 Task: Search one way flight ticket for 5 adults, 2 children, 1 infant in seat and 1 infant on lap in economy from Latrobe: Arnold Palmer Regional Airport to New Bern: Coastal Carolina Regional Airport (was Craven County Regional) on 8-4-2023. Choice of flights is Emirates and Kenya Airways. Number of bags: 2 checked bags. Price is upto 40000. Outbound departure time preference is 8:15.
Action: Mouse pressed left at (342, 287)
Screenshot: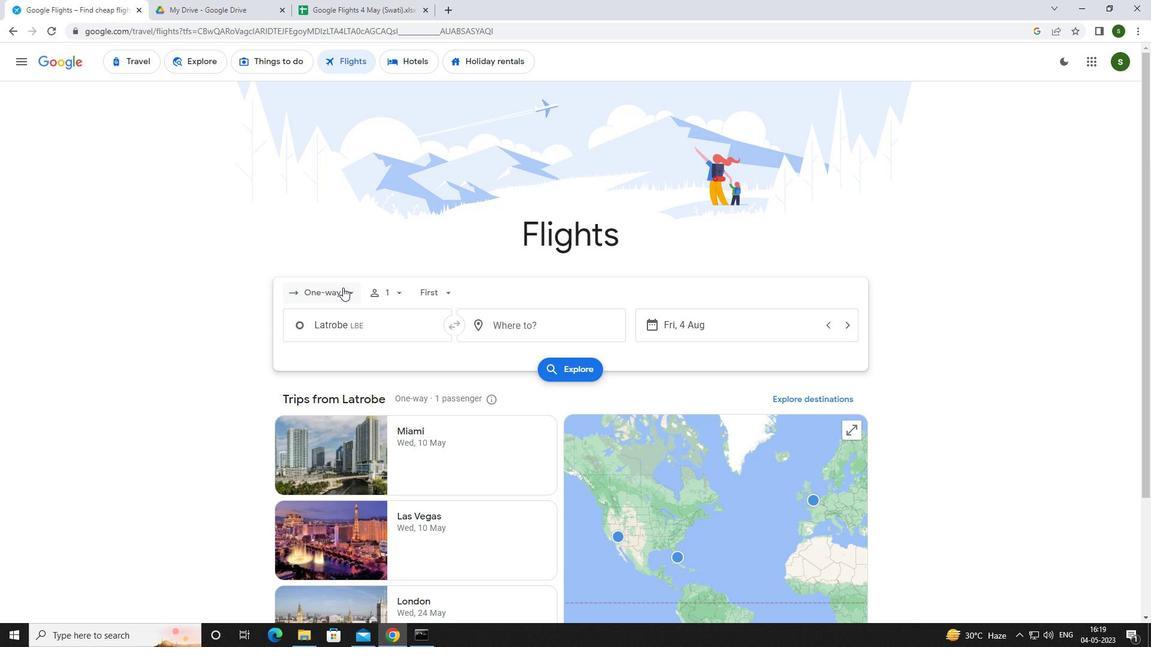 
Action: Mouse moved to (345, 344)
Screenshot: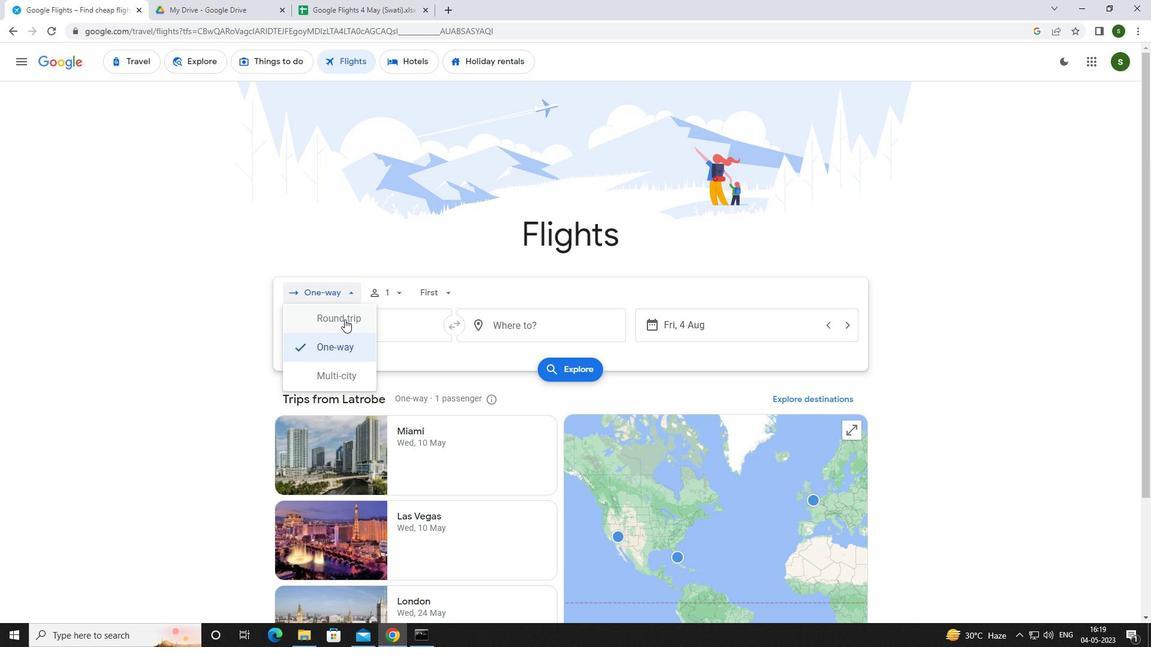 
Action: Mouse pressed left at (345, 344)
Screenshot: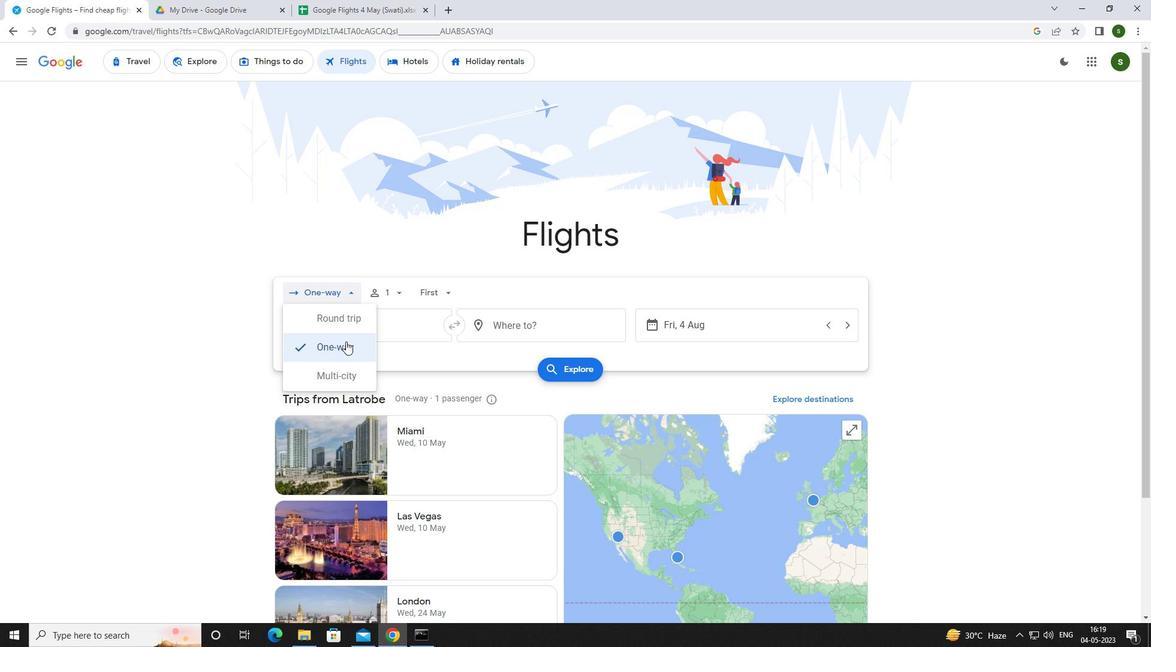 
Action: Mouse moved to (392, 290)
Screenshot: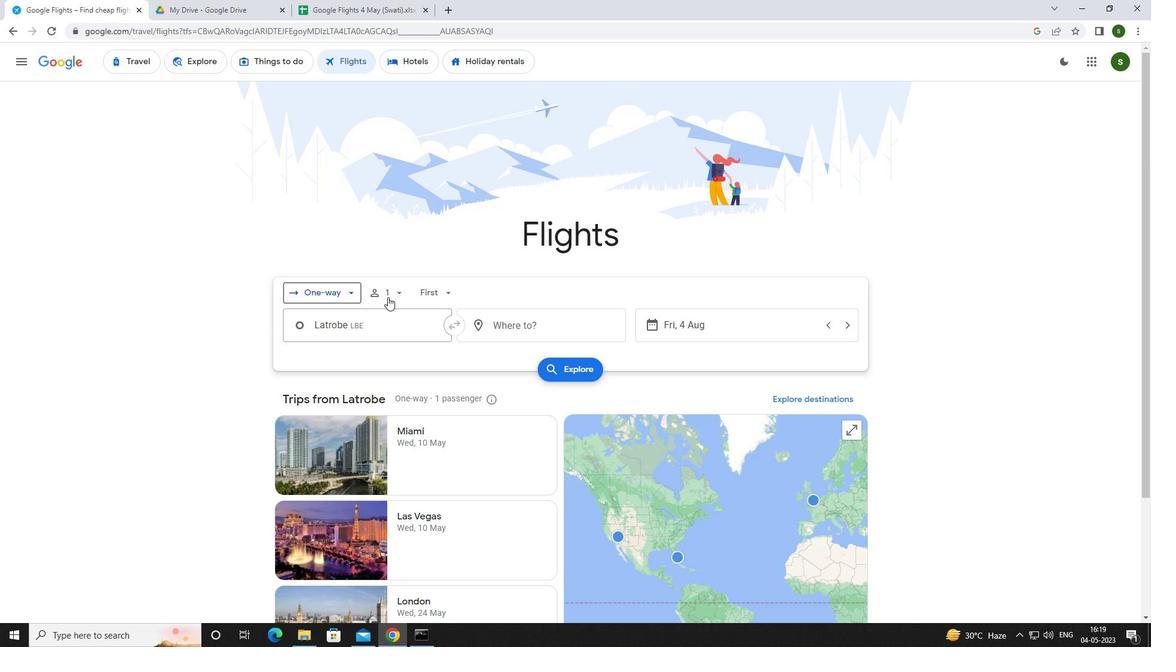 
Action: Mouse pressed left at (392, 290)
Screenshot: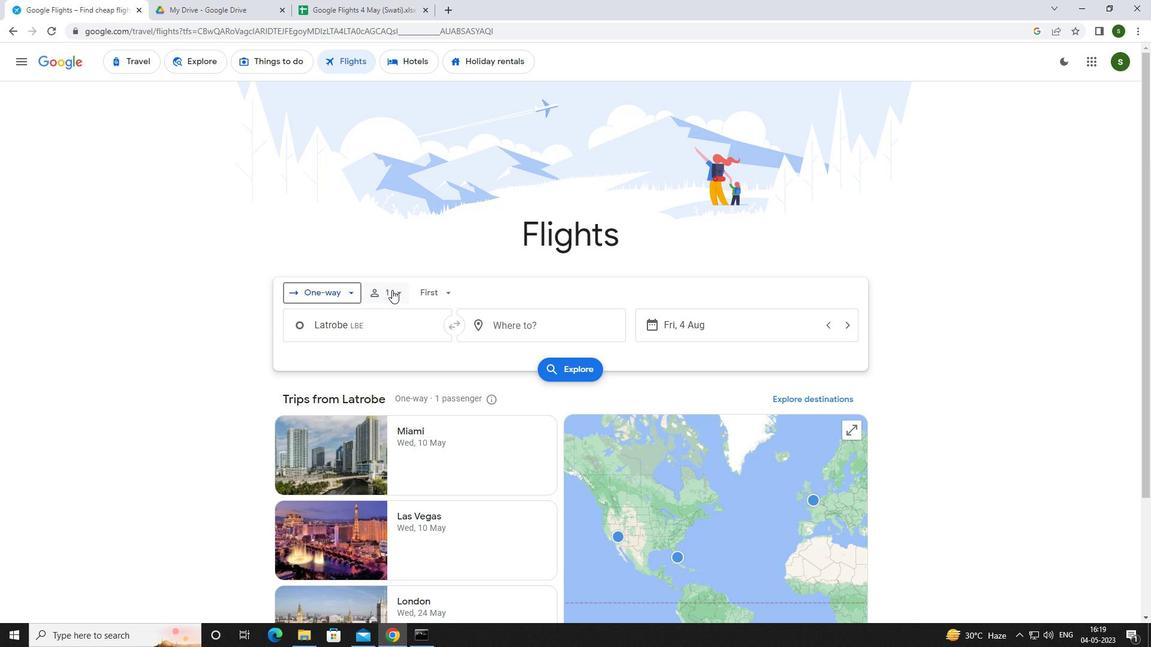 
Action: Mouse moved to (497, 319)
Screenshot: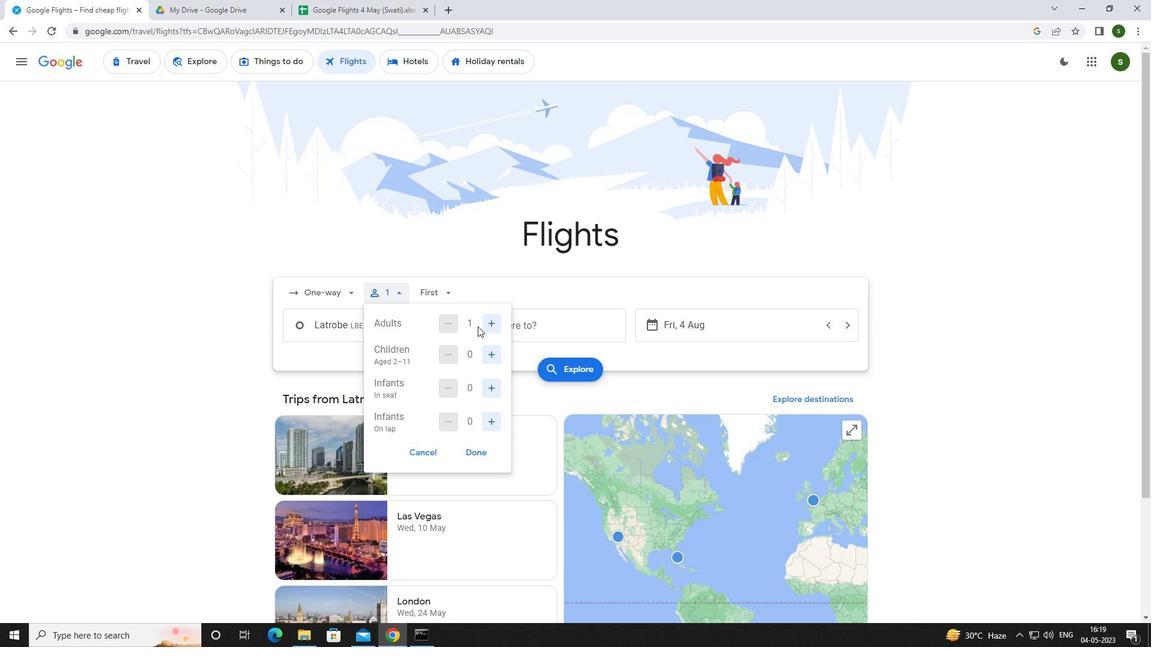 
Action: Mouse pressed left at (497, 319)
Screenshot: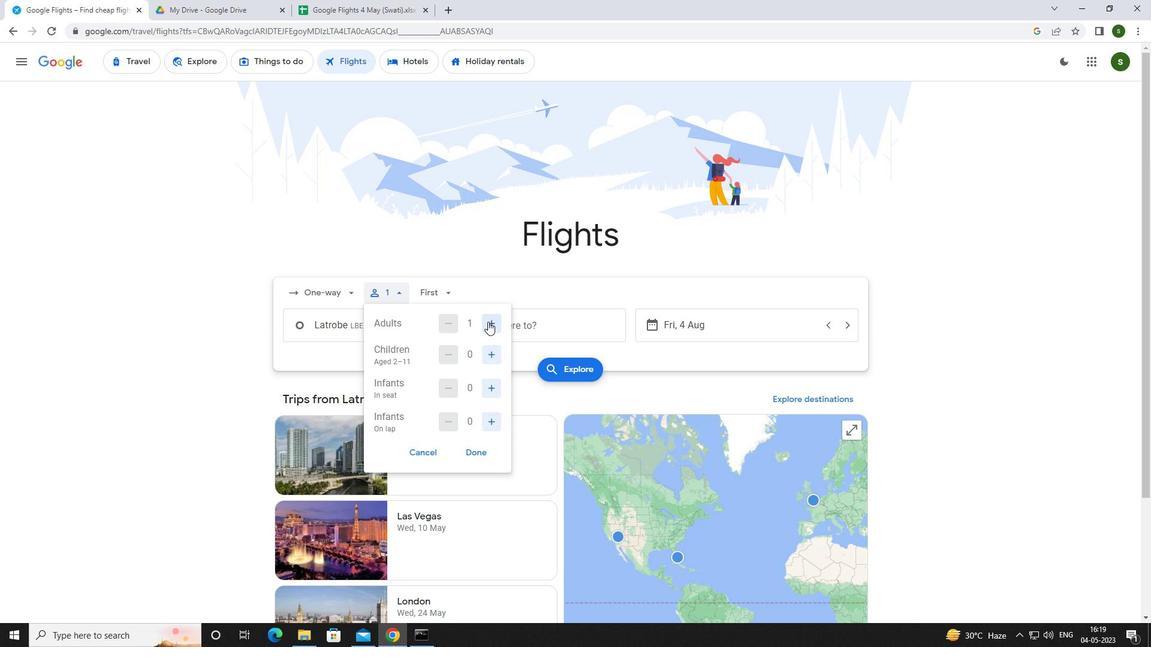 
Action: Mouse pressed left at (497, 319)
Screenshot: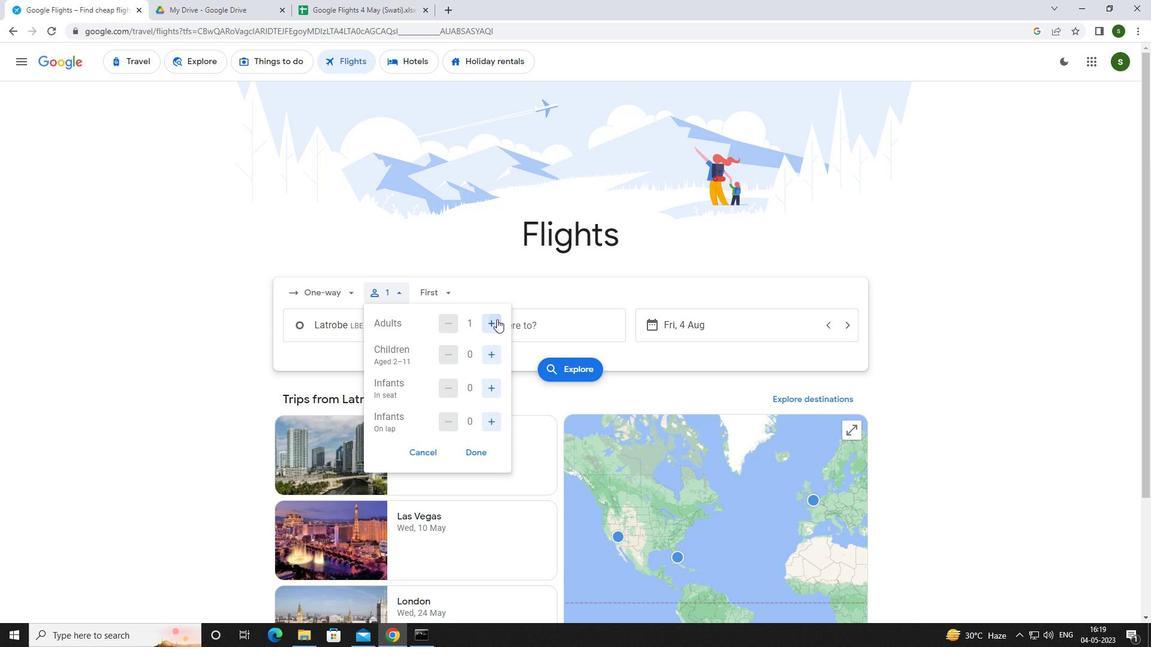 
Action: Mouse pressed left at (497, 319)
Screenshot: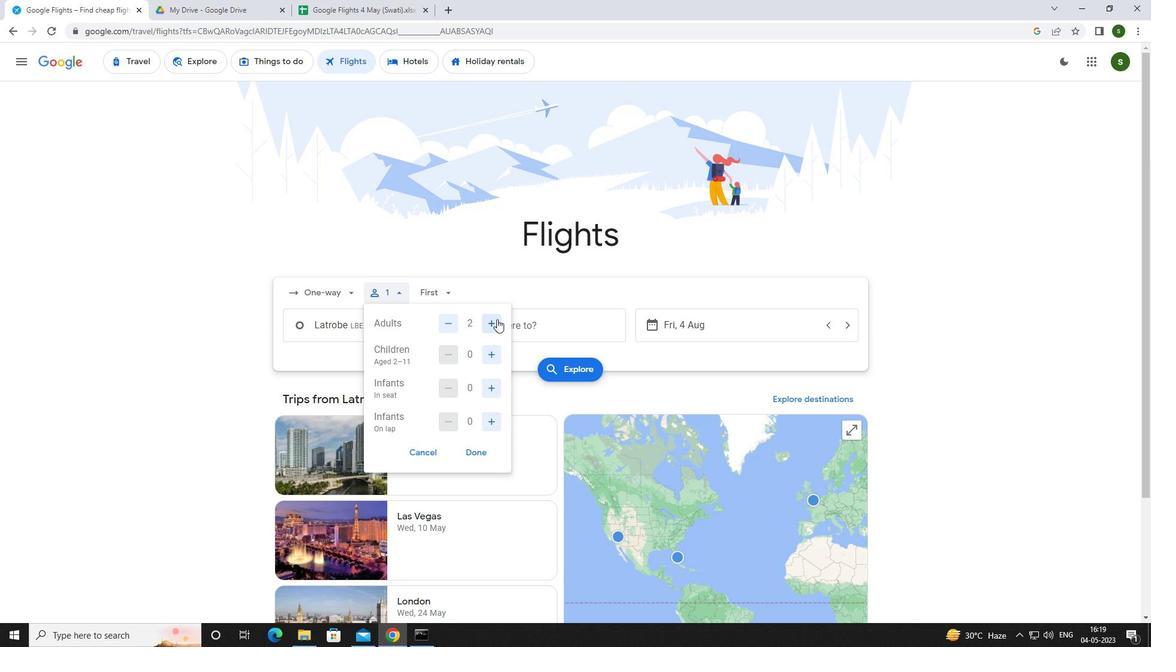 
Action: Mouse pressed left at (497, 319)
Screenshot: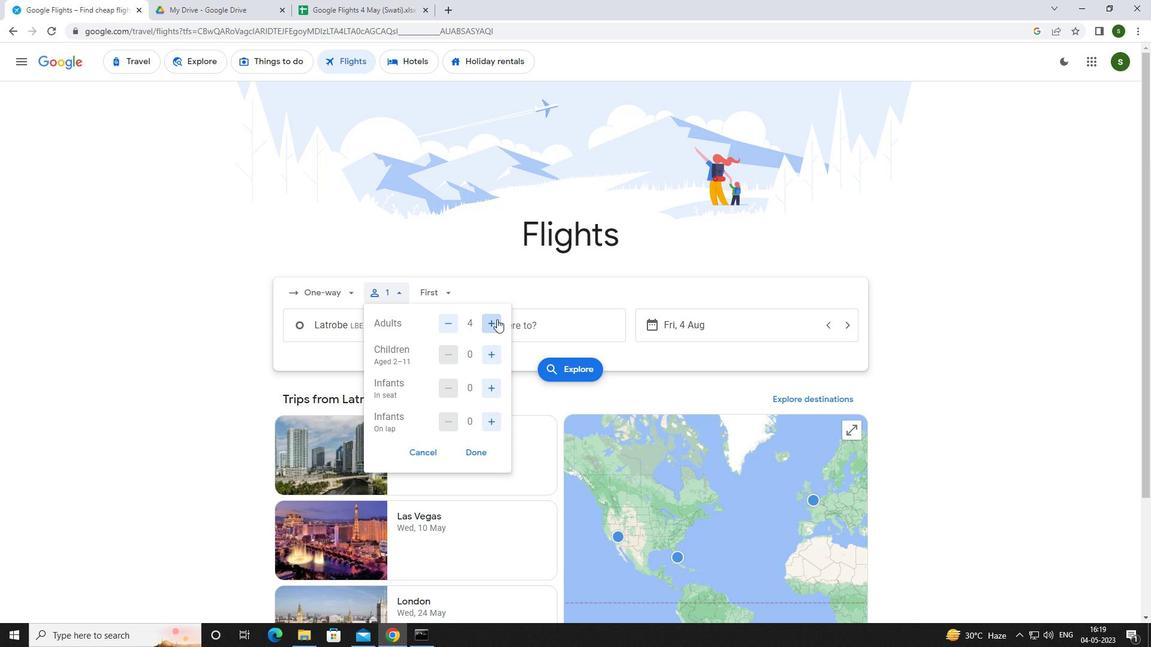 
Action: Mouse moved to (489, 348)
Screenshot: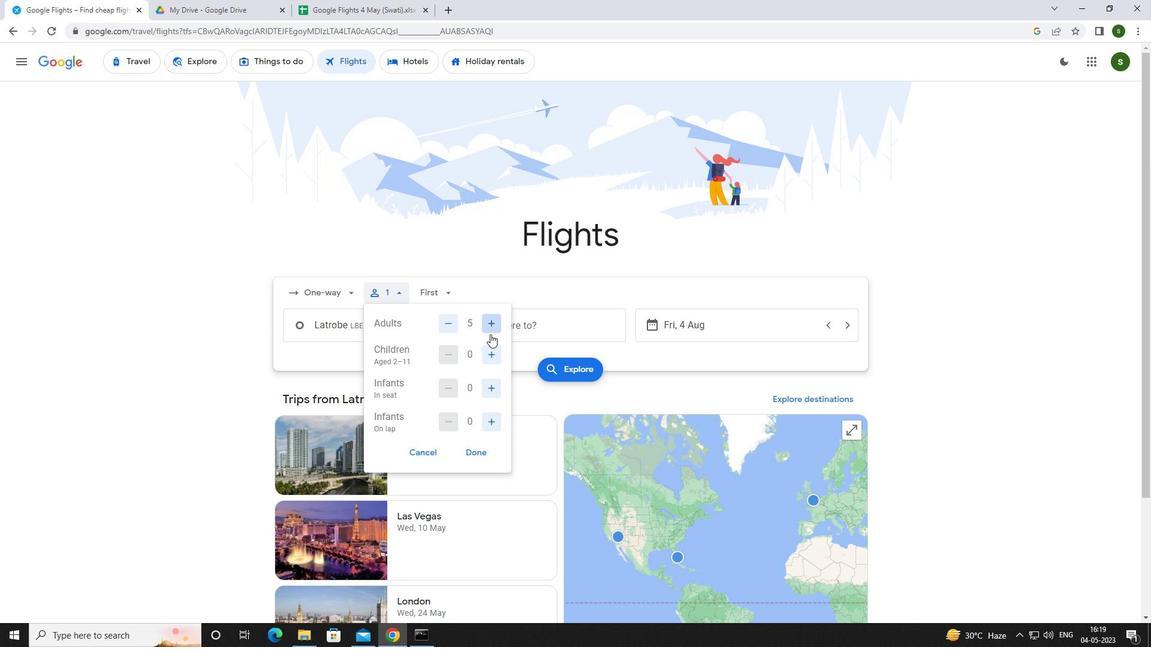 
Action: Mouse pressed left at (489, 348)
Screenshot: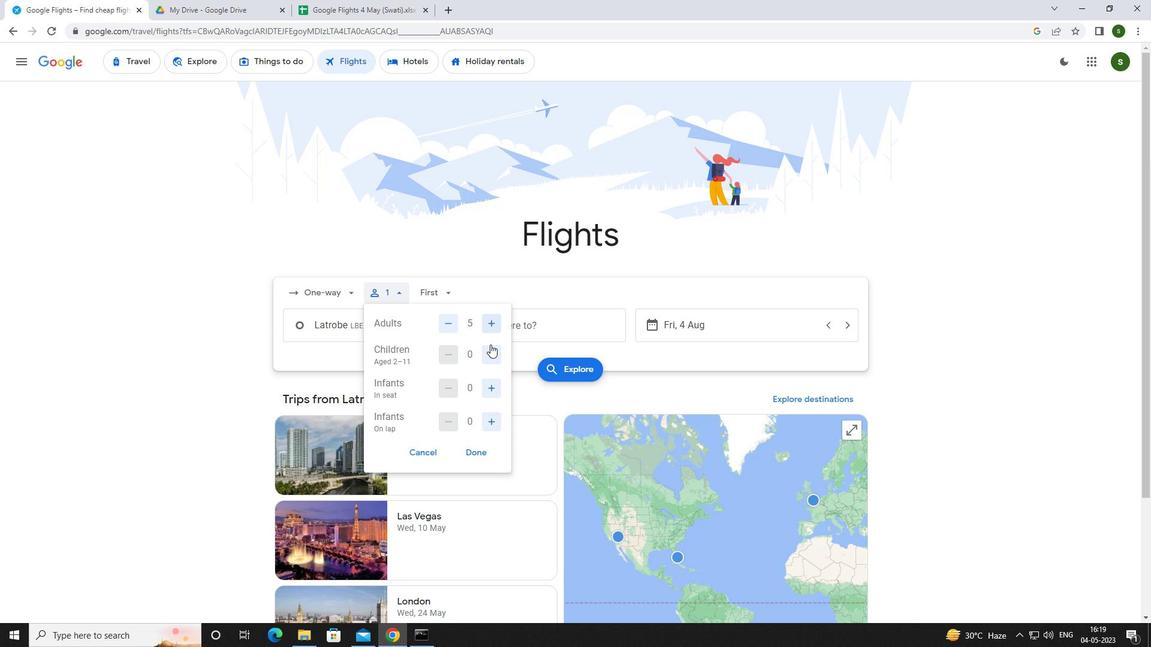 
Action: Mouse pressed left at (489, 348)
Screenshot: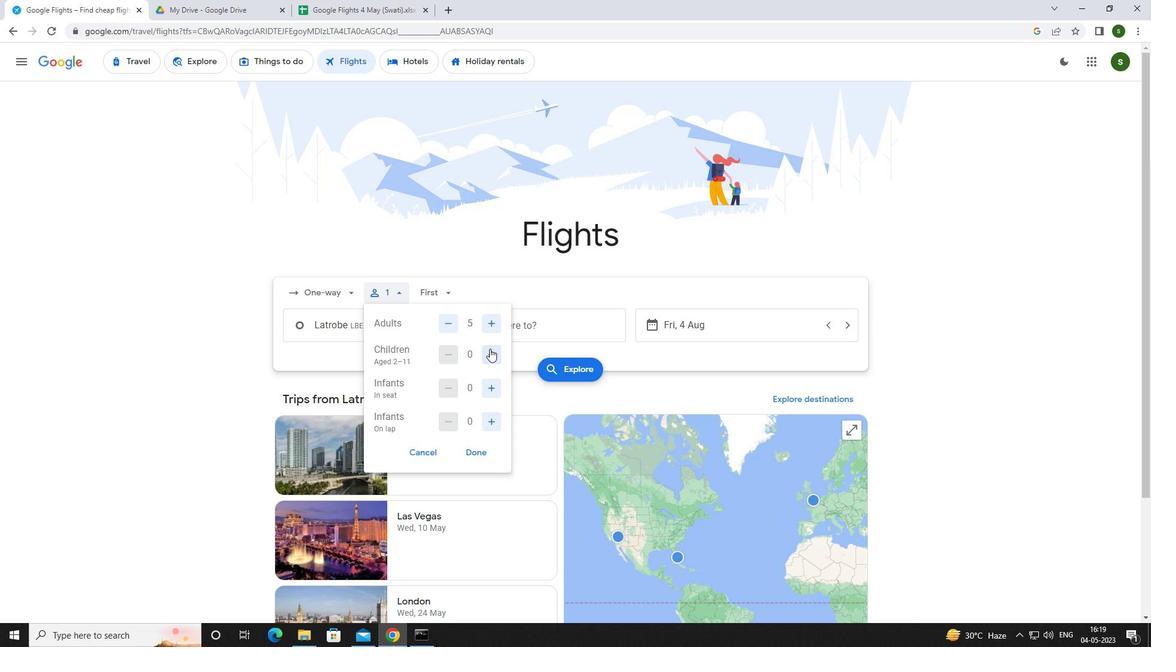 
Action: Mouse moved to (491, 389)
Screenshot: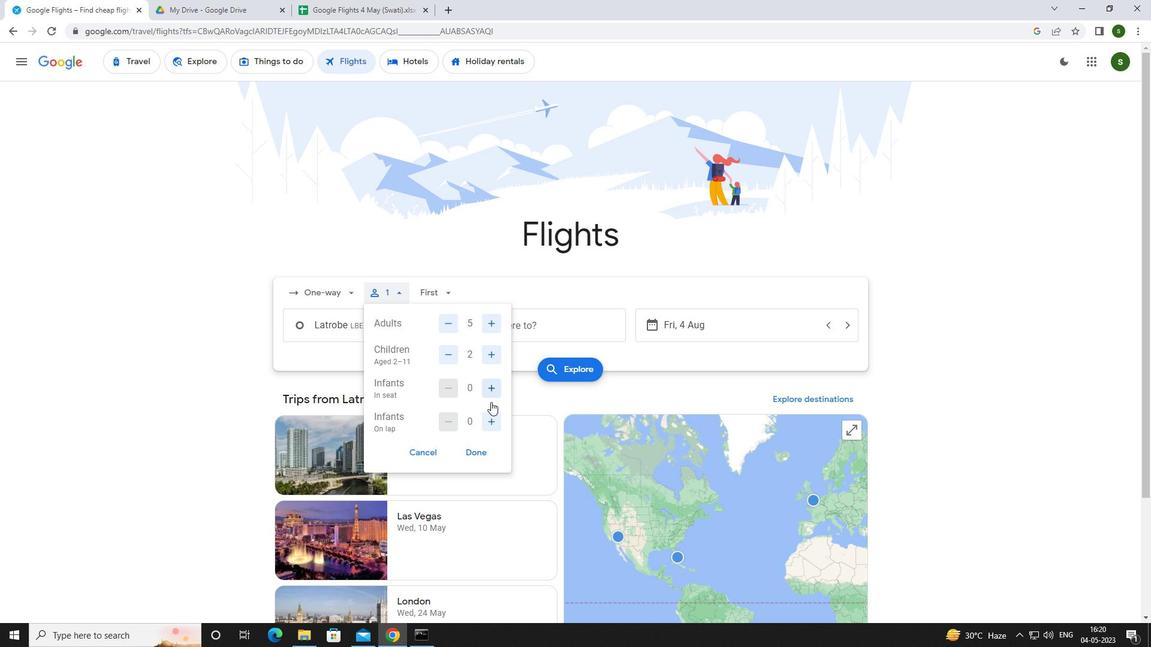
Action: Mouse pressed left at (491, 389)
Screenshot: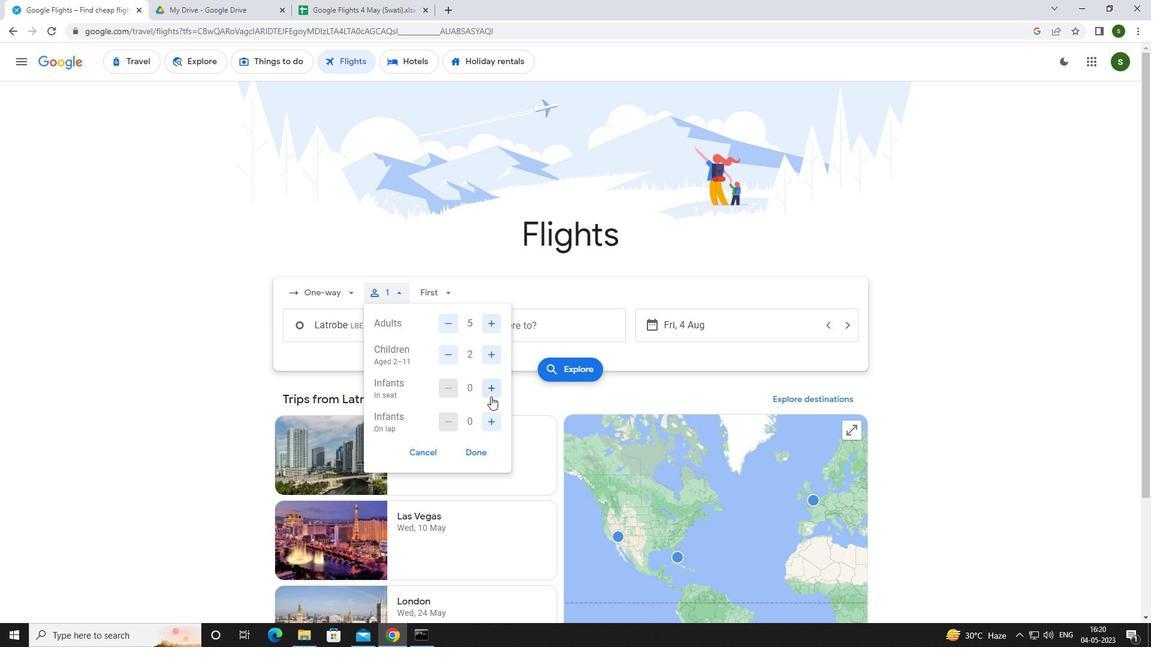
Action: Mouse moved to (491, 416)
Screenshot: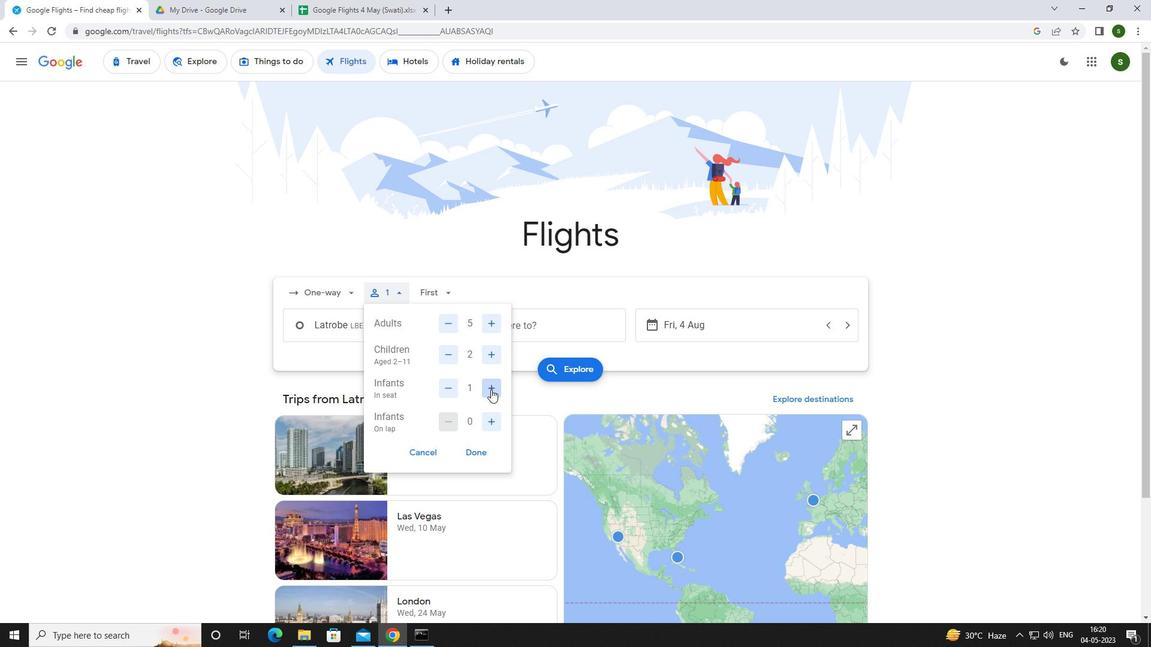 
Action: Mouse pressed left at (491, 416)
Screenshot: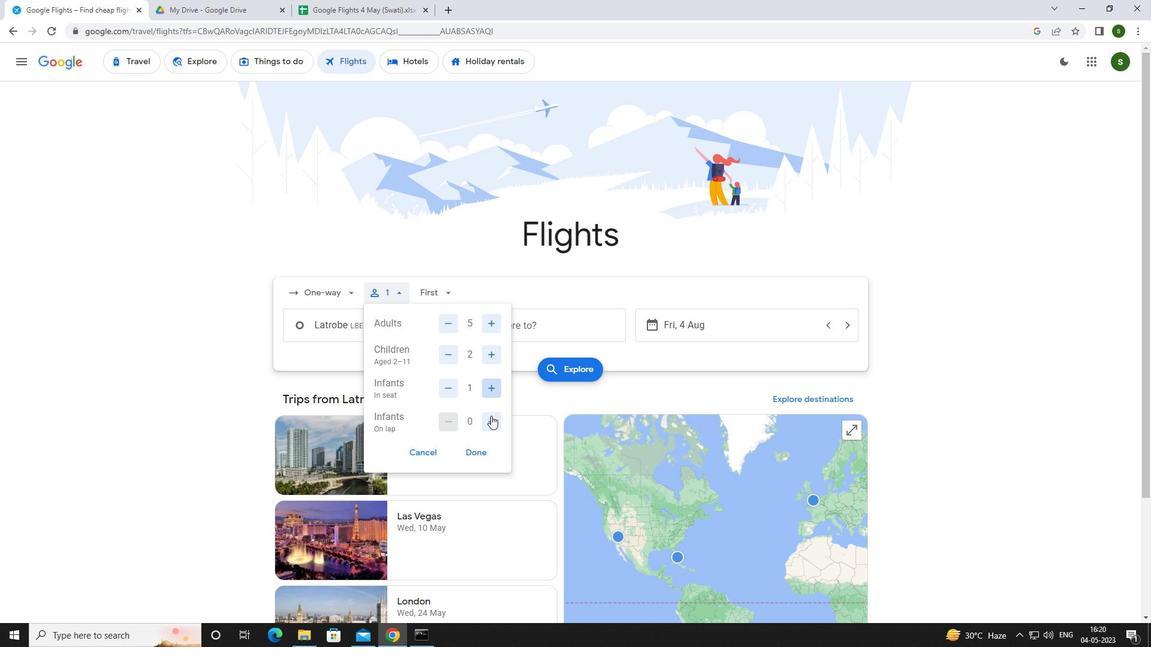 
Action: Mouse moved to (447, 289)
Screenshot: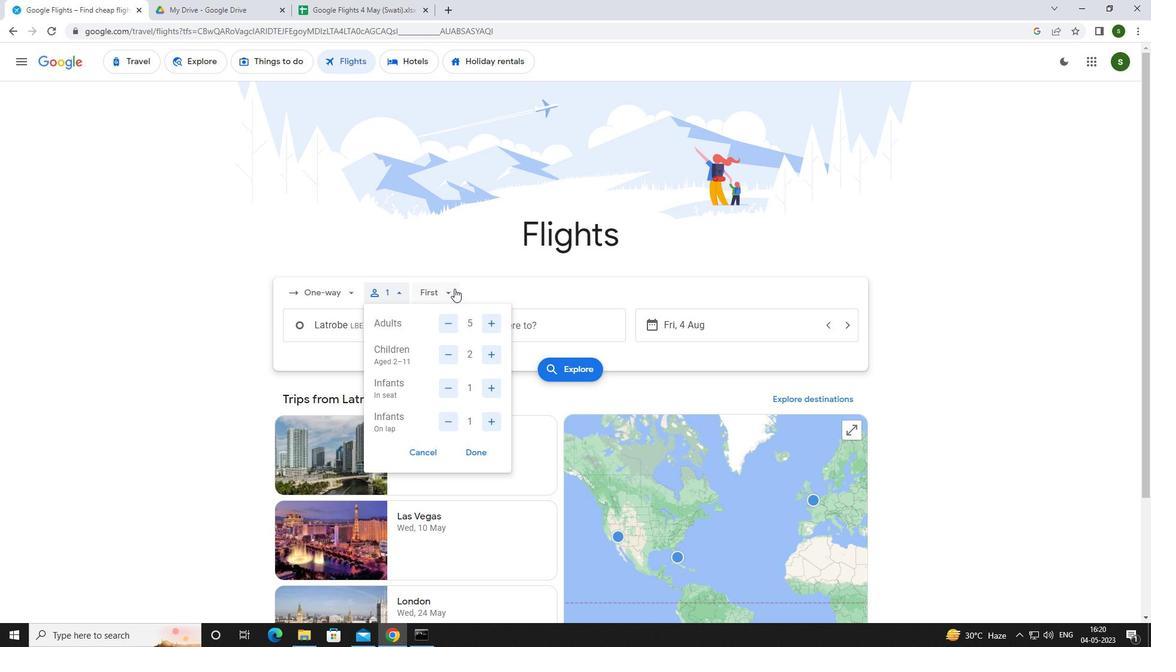 
Action: Mouse pressed left at (447, 289)
Screenshot: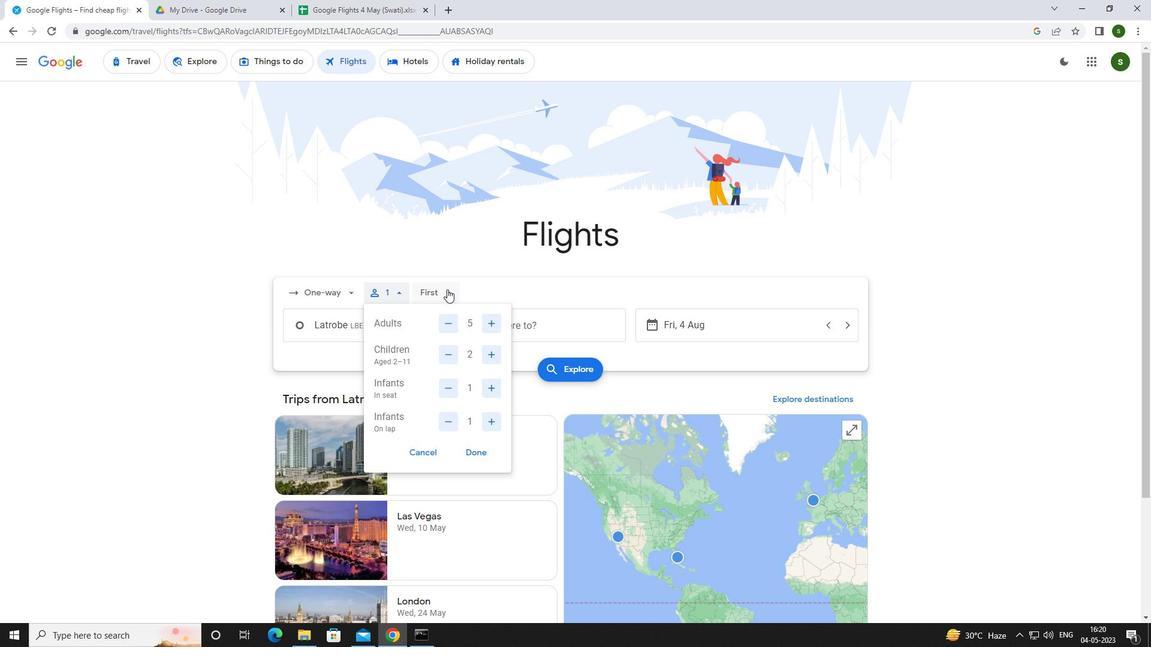 
Action: Mouse moved to (465, 324)
Screenshot: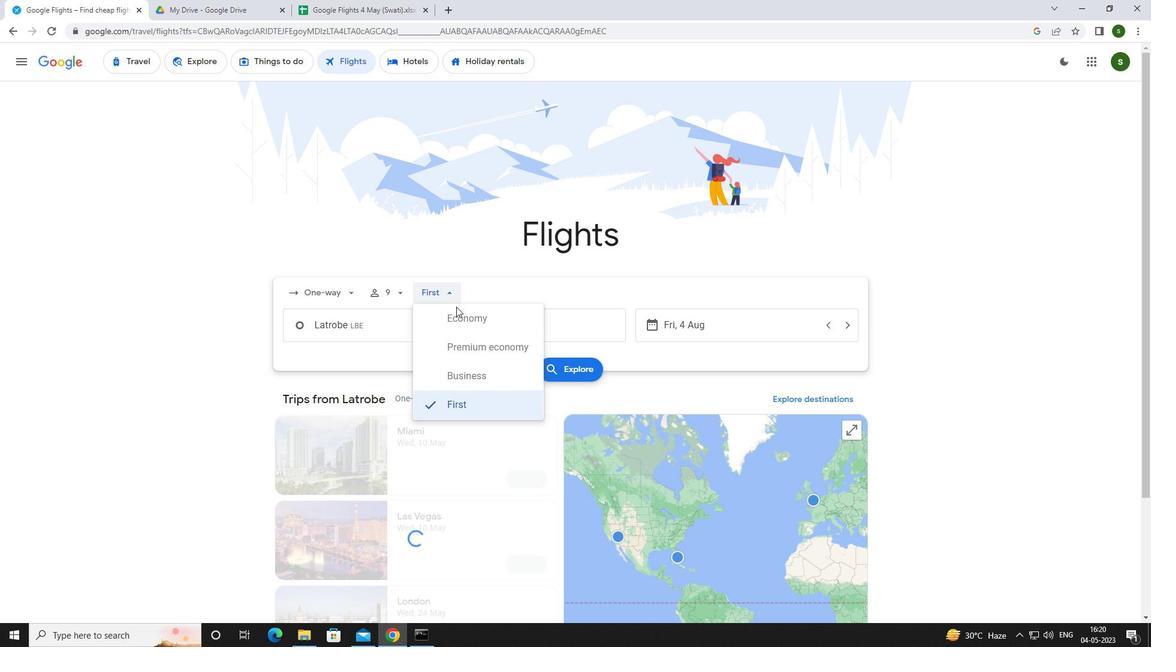 
Action: Mouse pressed left at (465, 324)
Screenshot: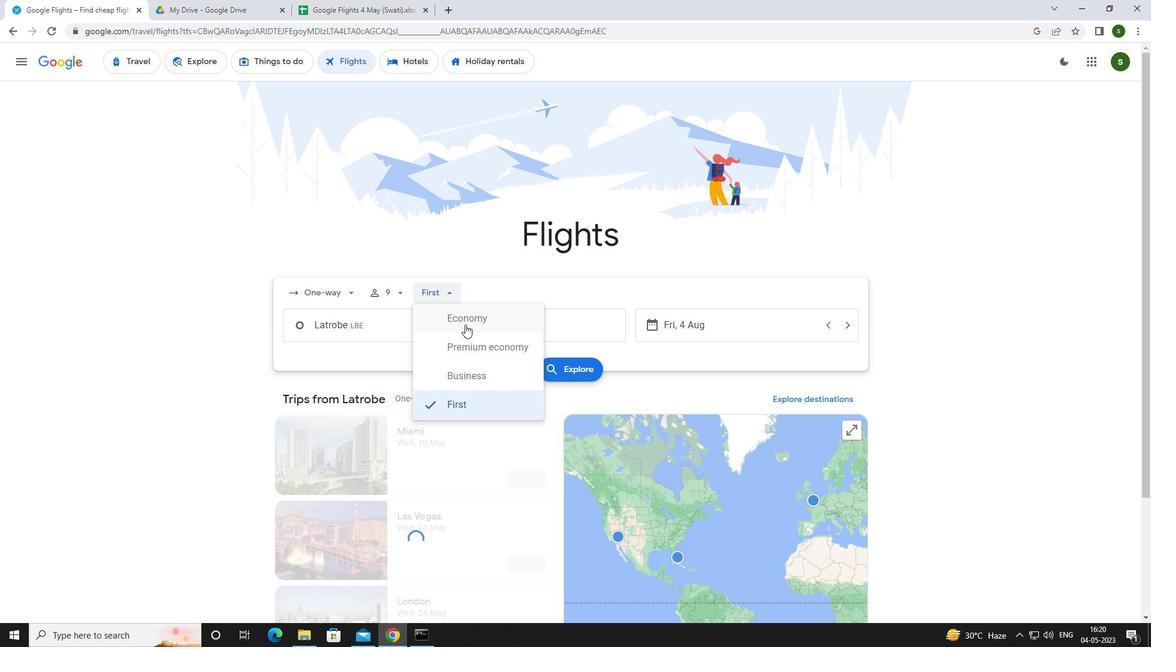 
Action: Mouse moved to (398, 336)
Screenshot: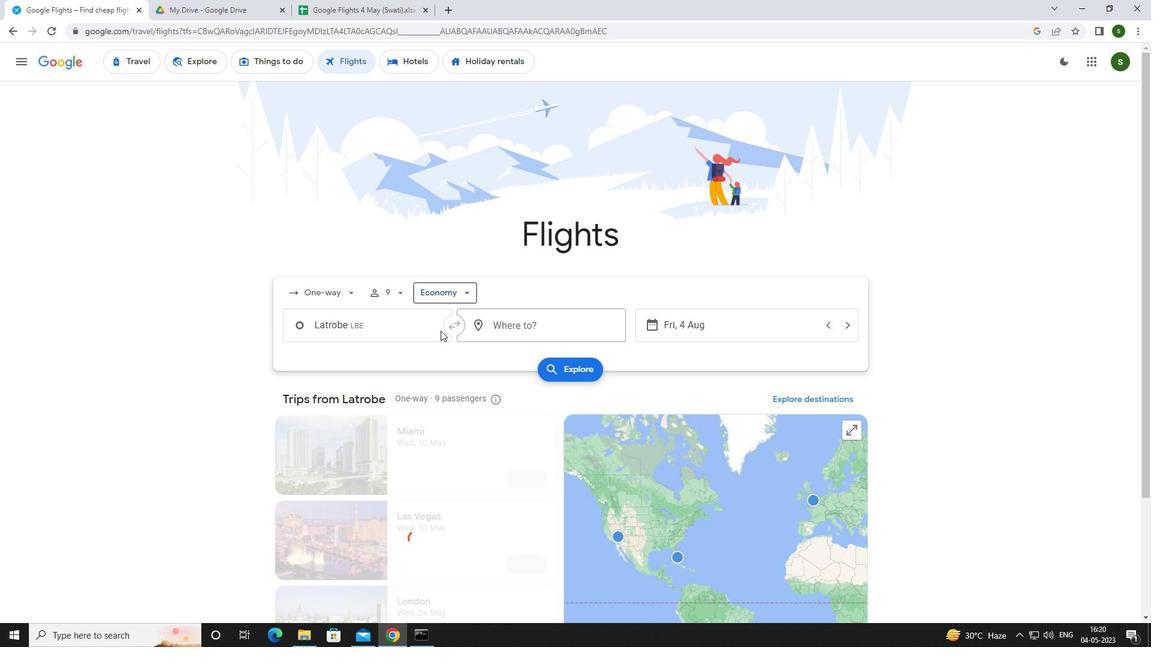 
Action: Mouse pressed left at (398, 336)
Screenshot: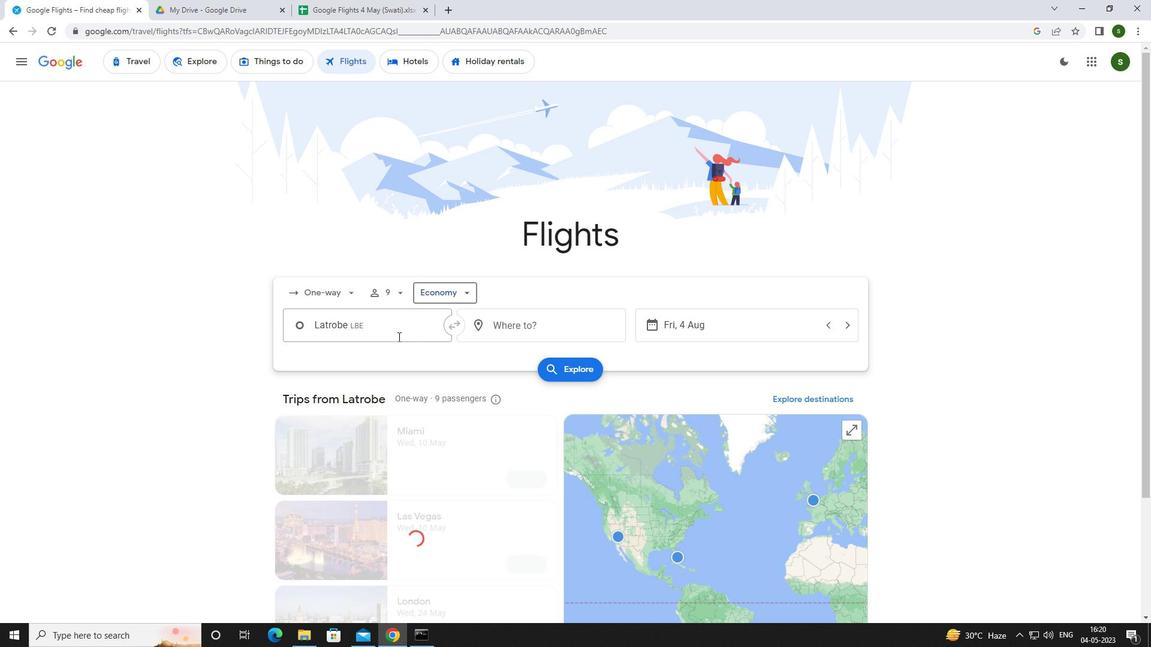 
Action: Mouse moved to (397, 336)
Screenshot: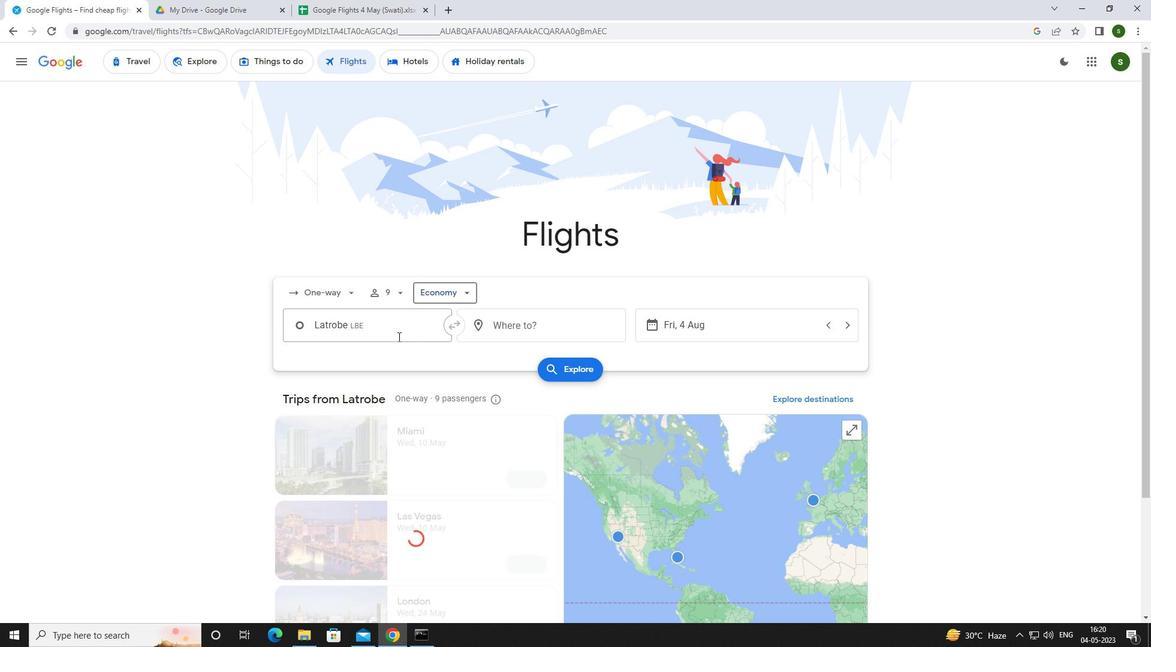 
Action: Key pressed <Key.caps_lock>l<Key.caps_lock>atro
Screenshot: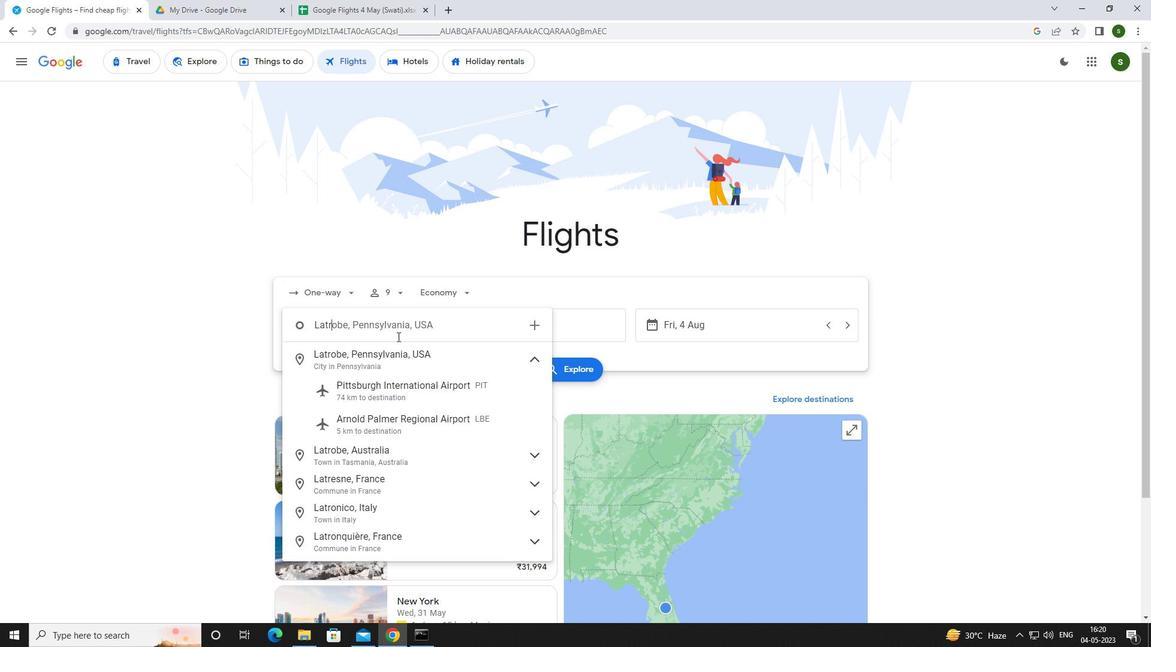
Action: Mouse moved to (408, 420)
Screenshot: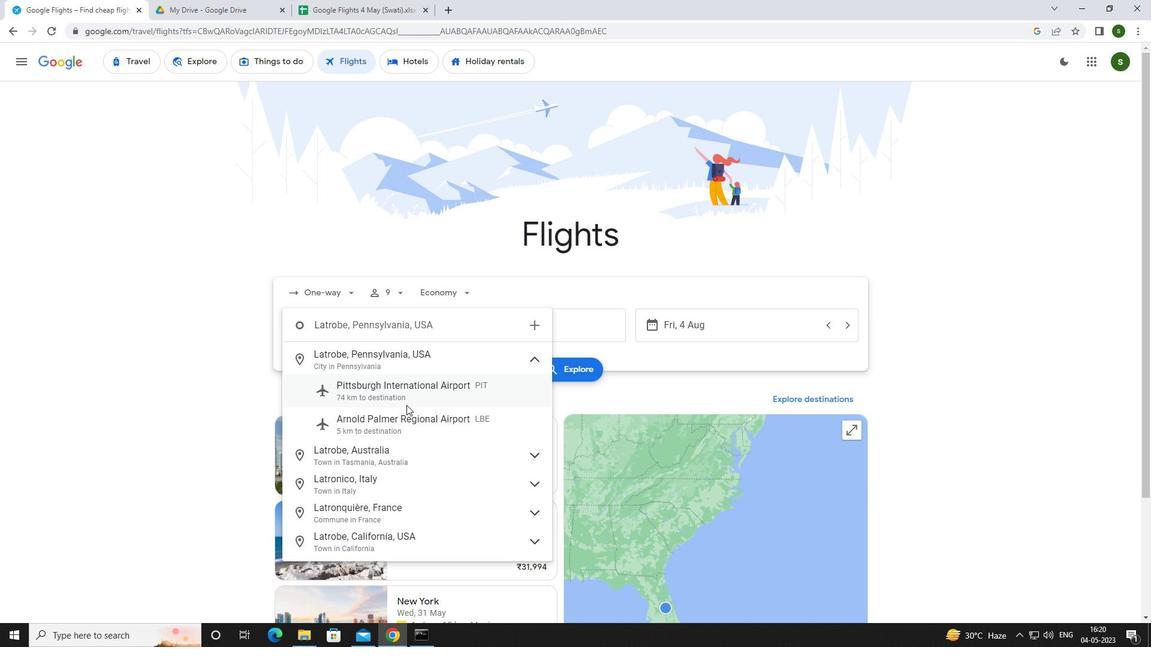 
Action: Mouse pressed left at (408, 420)
Screenshot: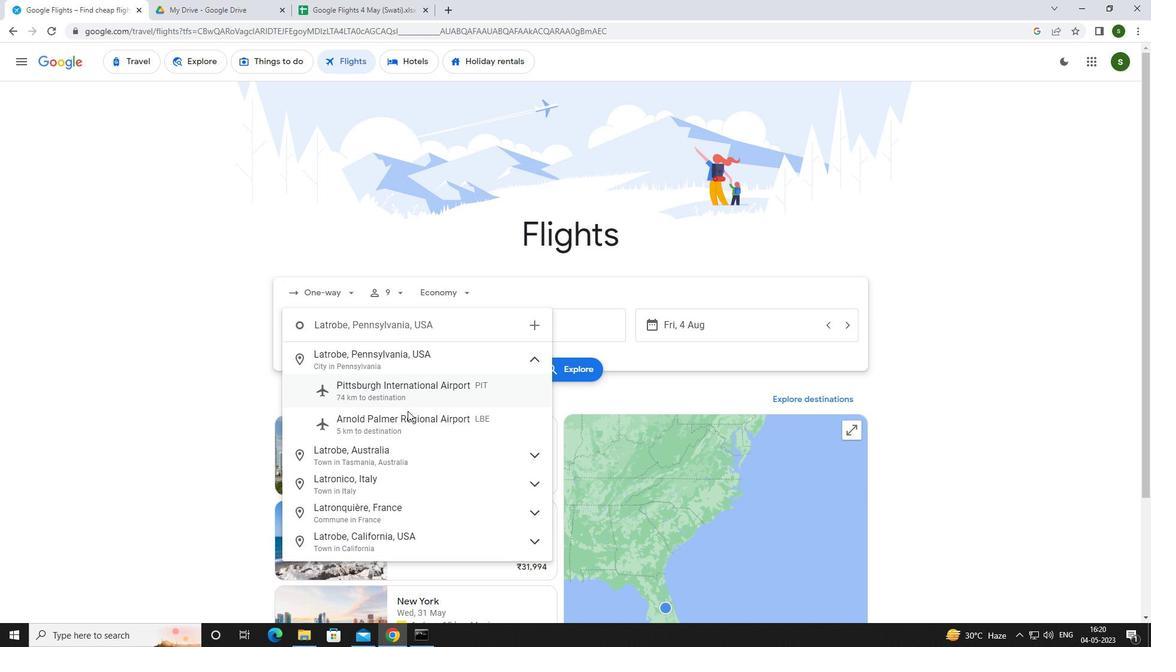 
Action: Mouse moved to (537, 327)
Screenshot: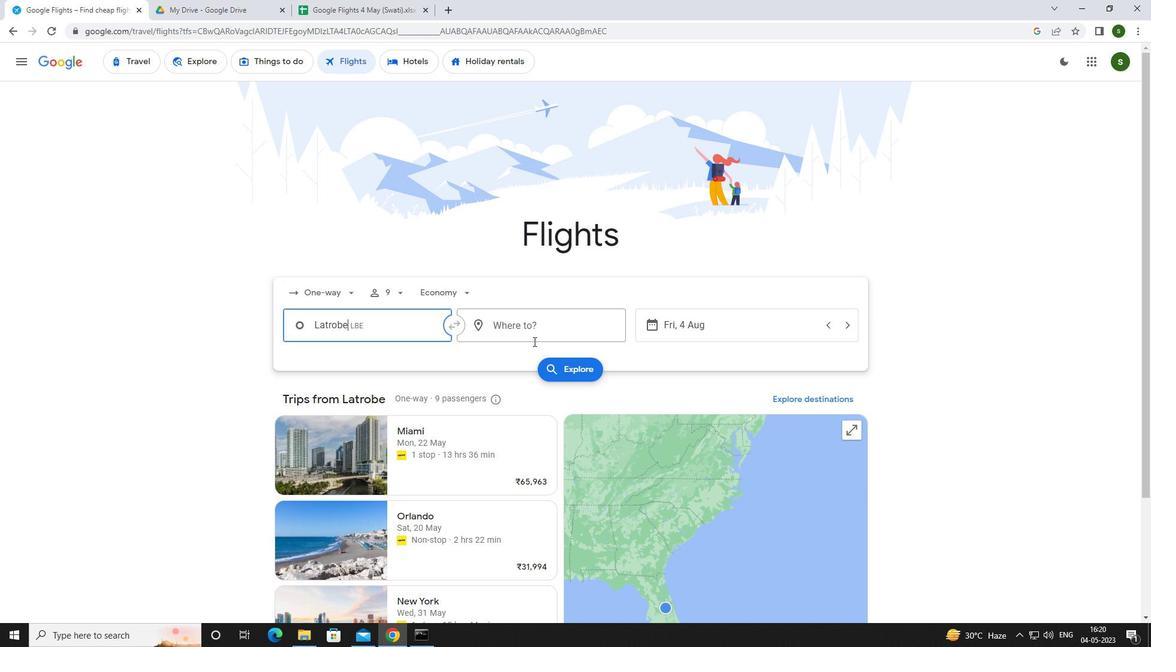
Action: Mouse pressed left at (537, 327)
Screenshot: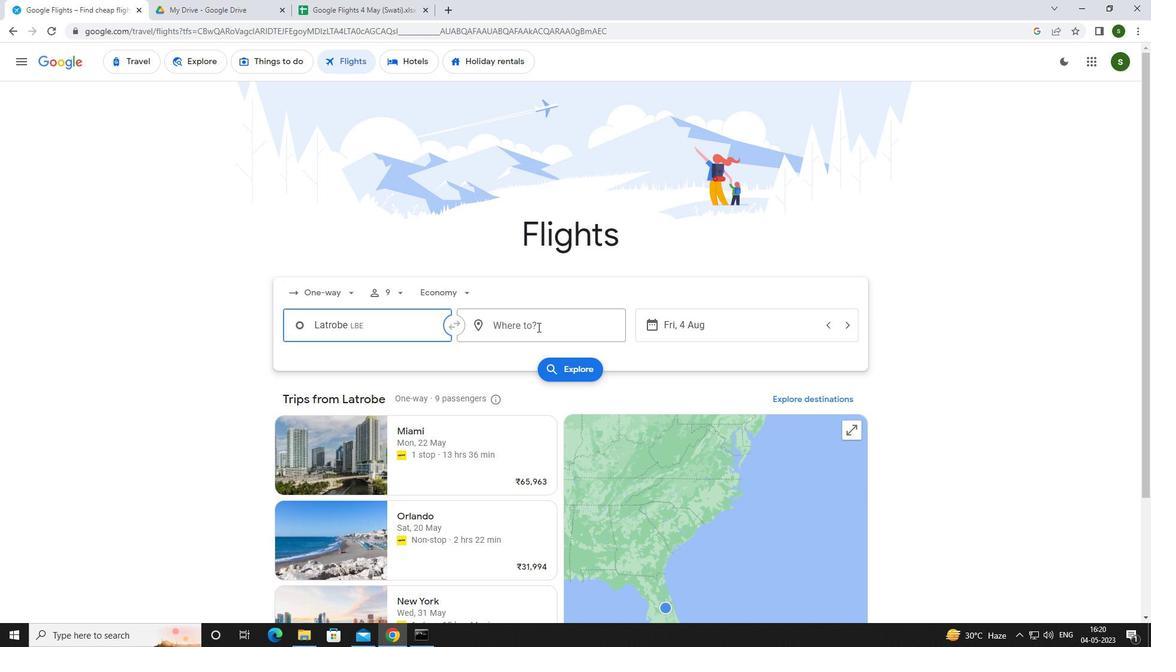 
Action: Mouse moved to (539, 326)
Screenshot: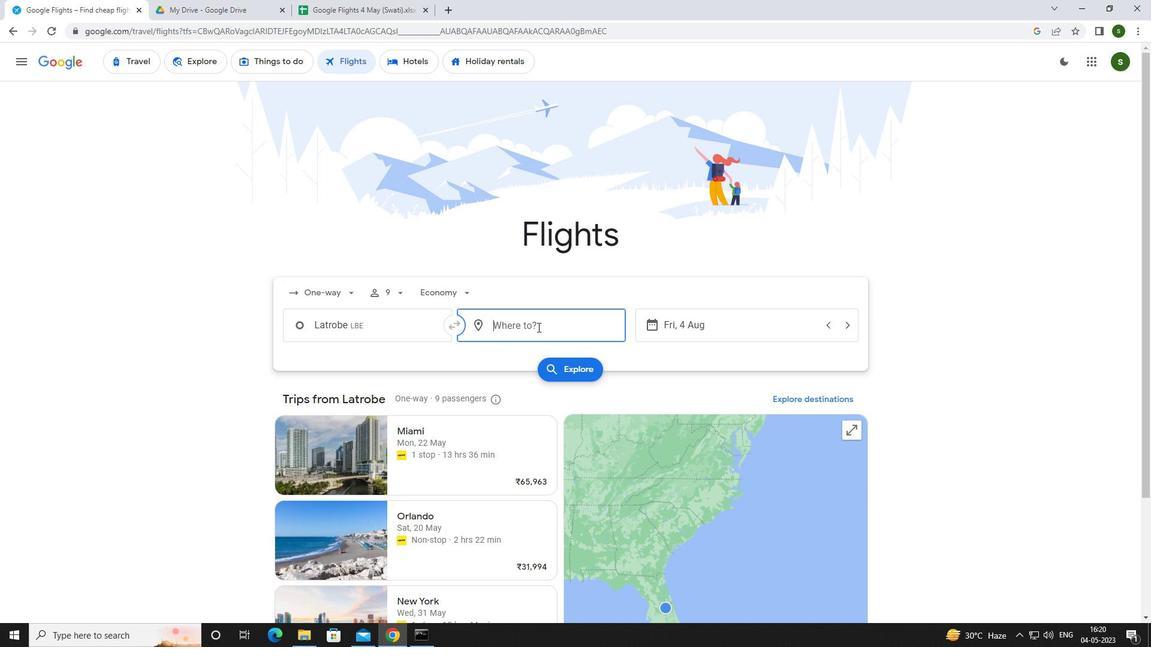 
Action: Key pressed <Key.caps_lock>c<Key.caps_lock>oastal
Screenshot: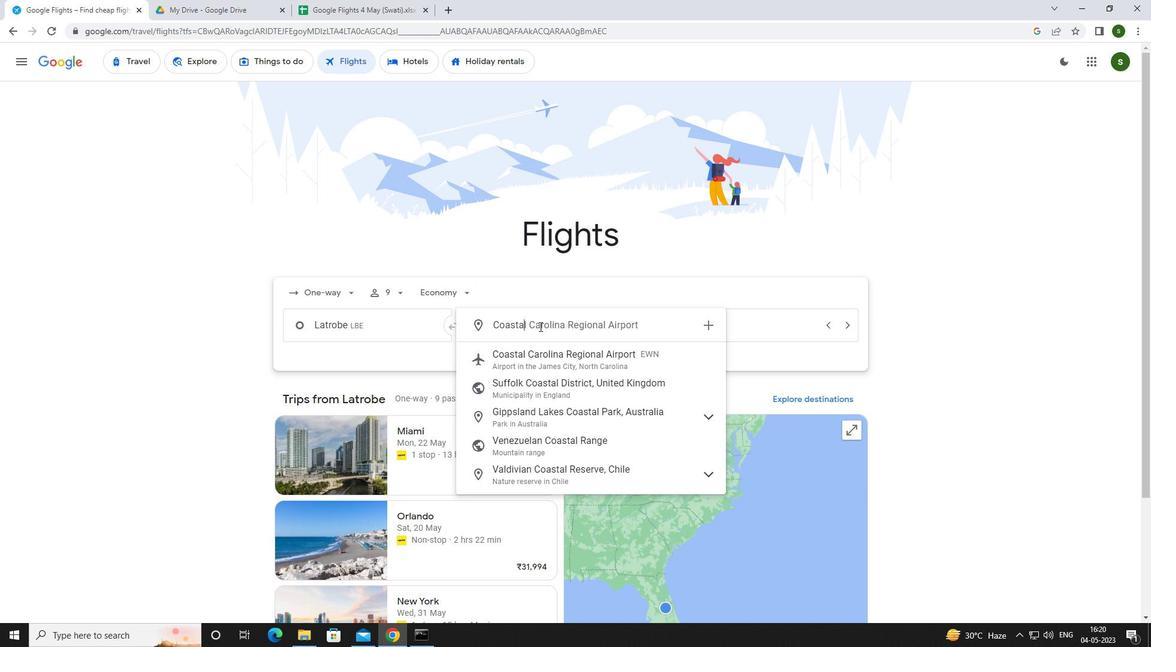 
Action: Mouse moved to (553, 360)
Screenshot: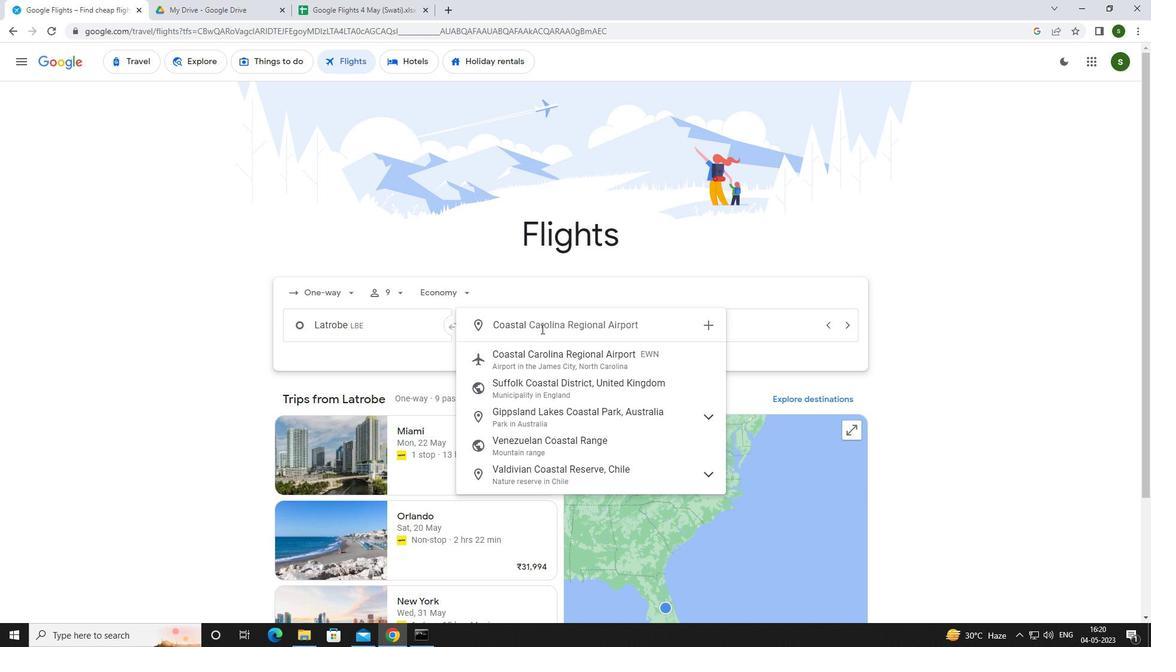 
Action: Mouse pressed left at (553, 360)
Screenshot: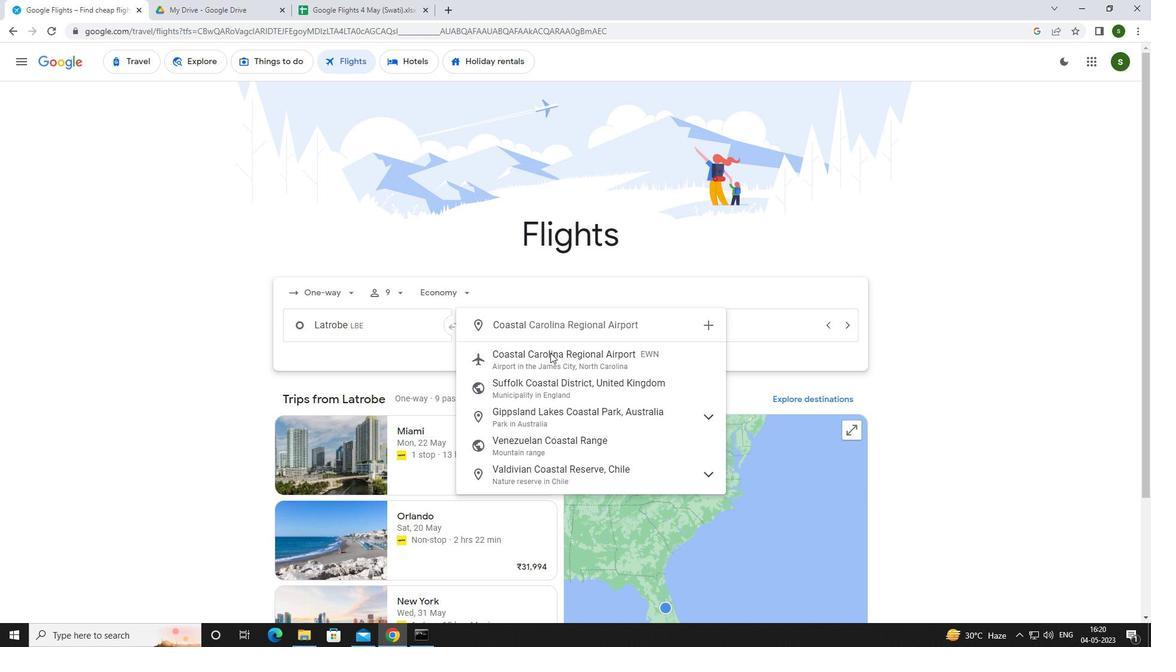 
Action: Mouse moved to (719, 324)
Screenshot: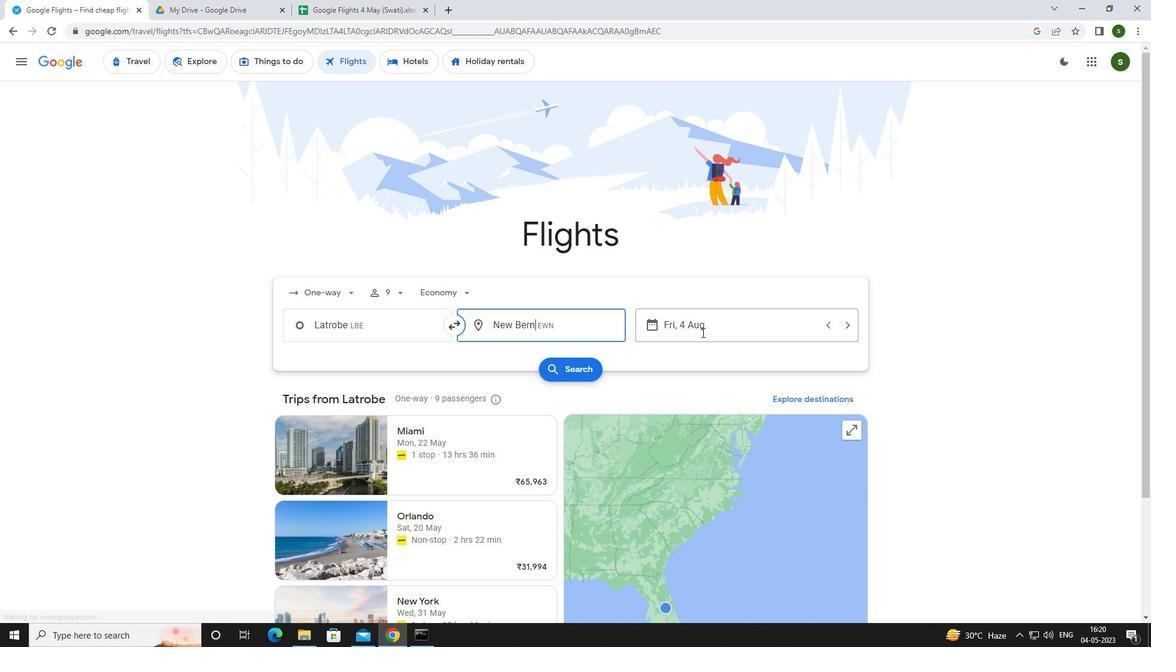 
Action: Mouse pressed left at (719, 324)
Screenshot: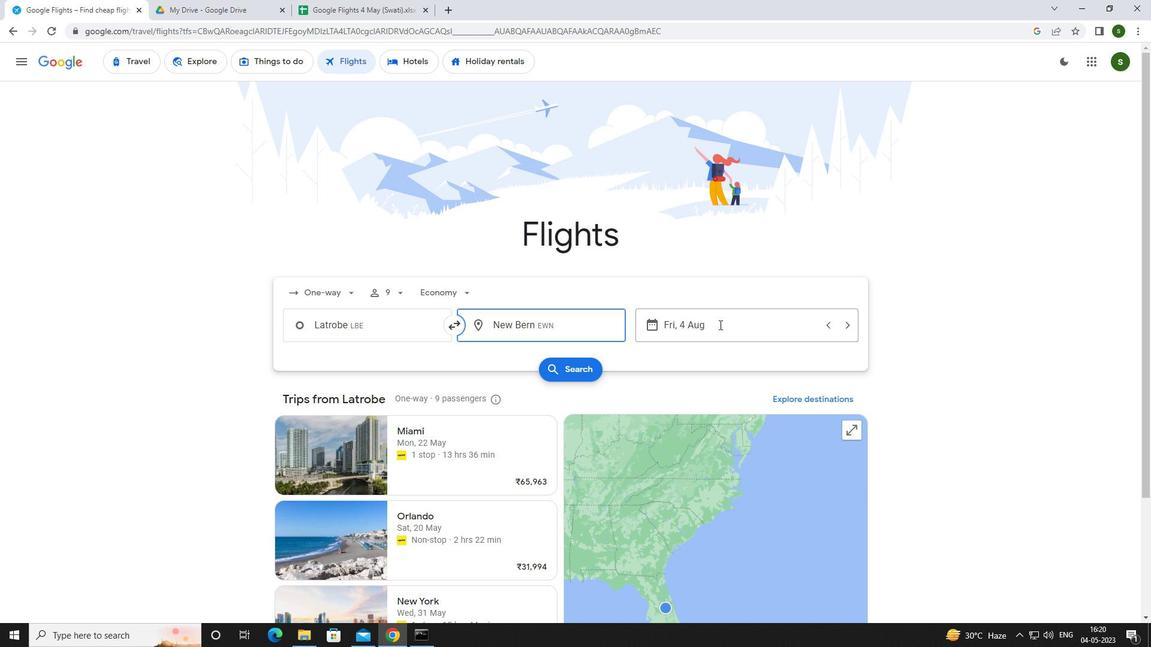 
Action: Mouse moved to (584, 404)
Screenshot: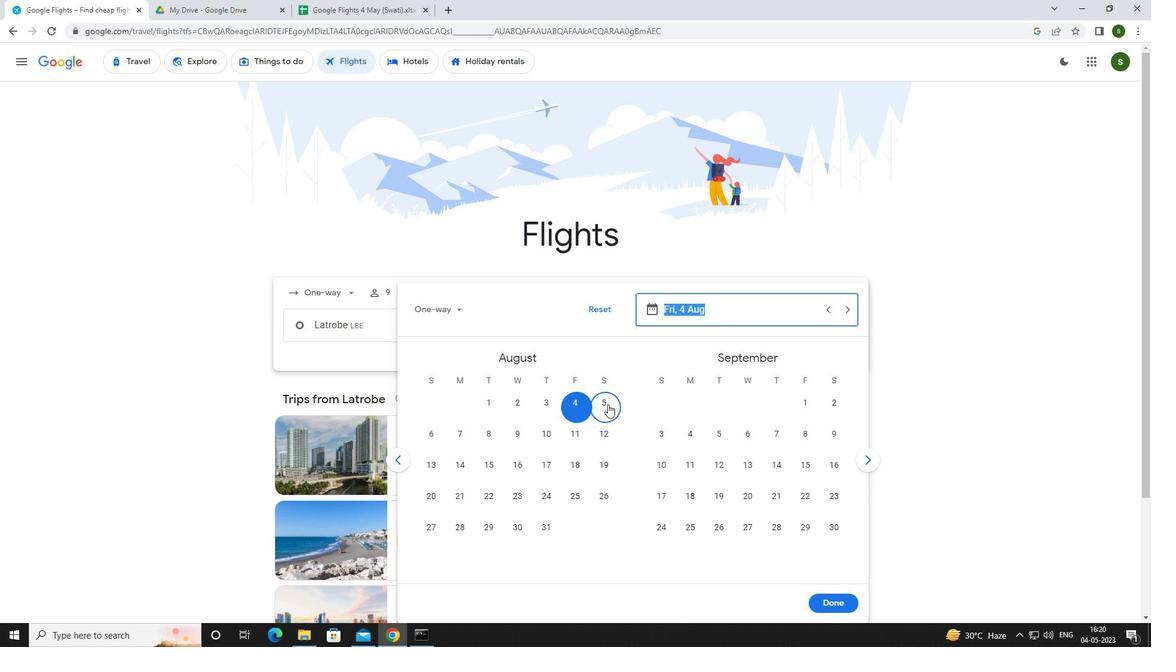 
Action: Mouse pressed left at (584, 404)
Screenshot: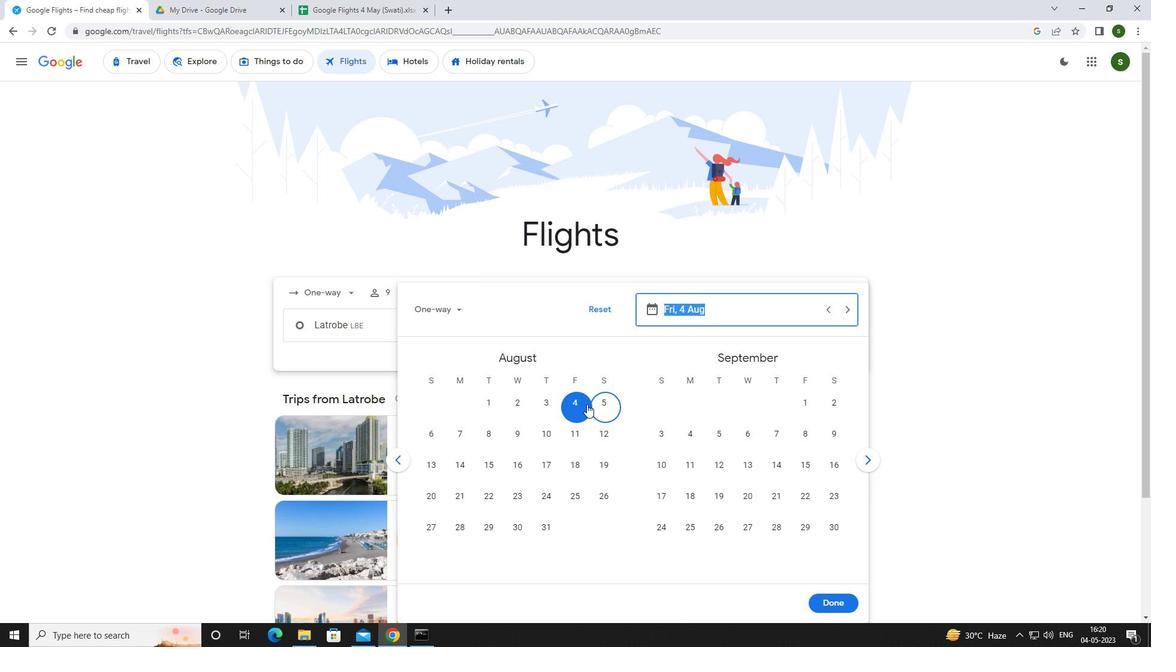 
Action: Mouse moved to (826, 593)
Screenshot: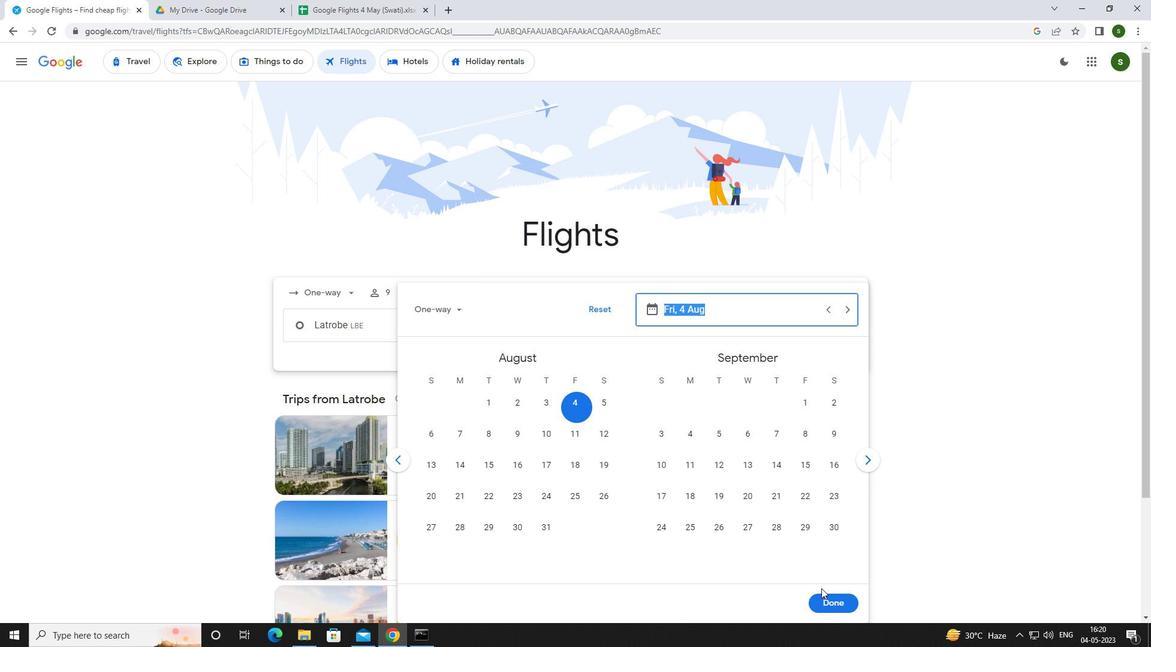 
Action: Mouse pressed left at (826, 593)
Screenshot: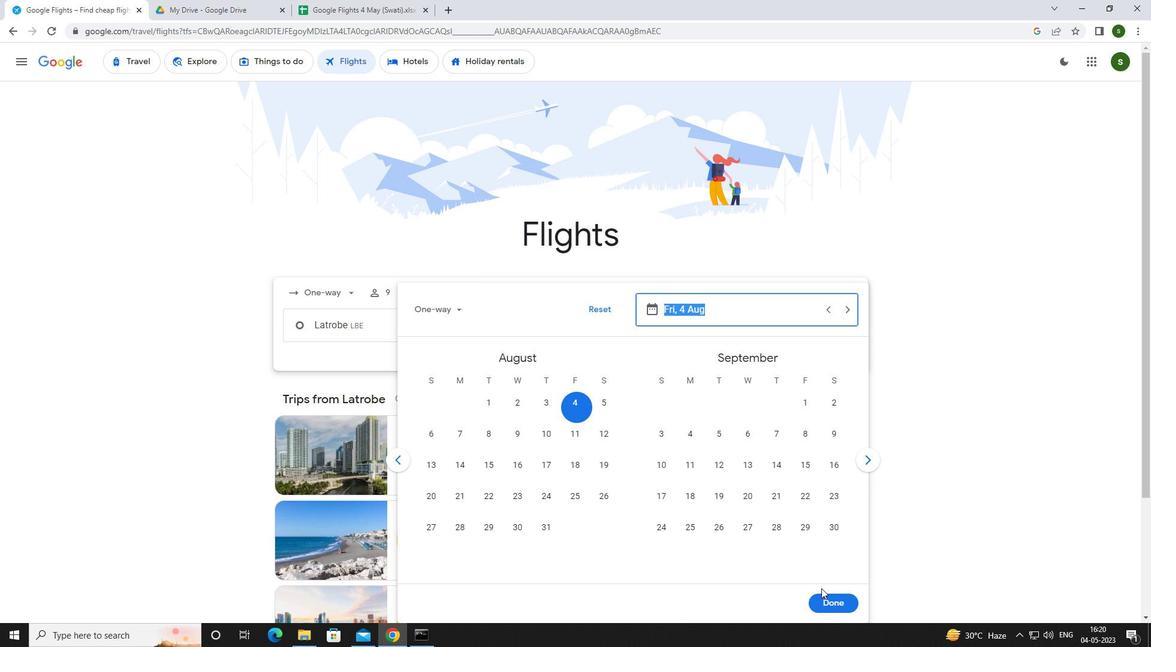 
Action: Mouse moved to (587, 360)
Screenshot: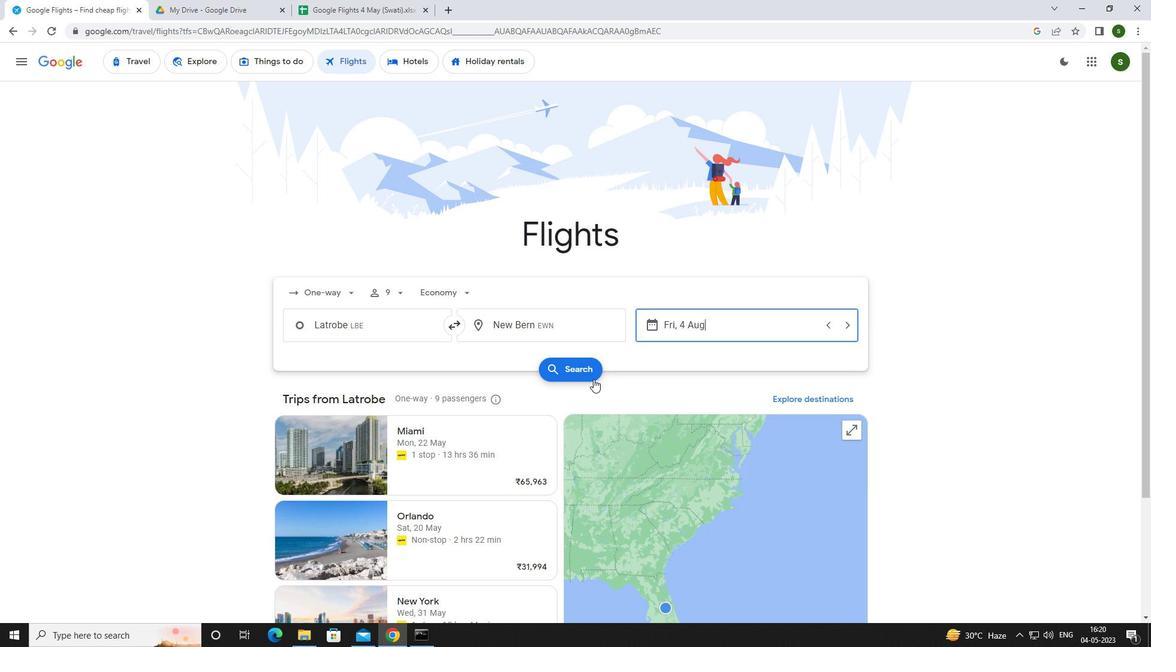 
Action: Mouse pressed left at (587, 360)
Screenshot: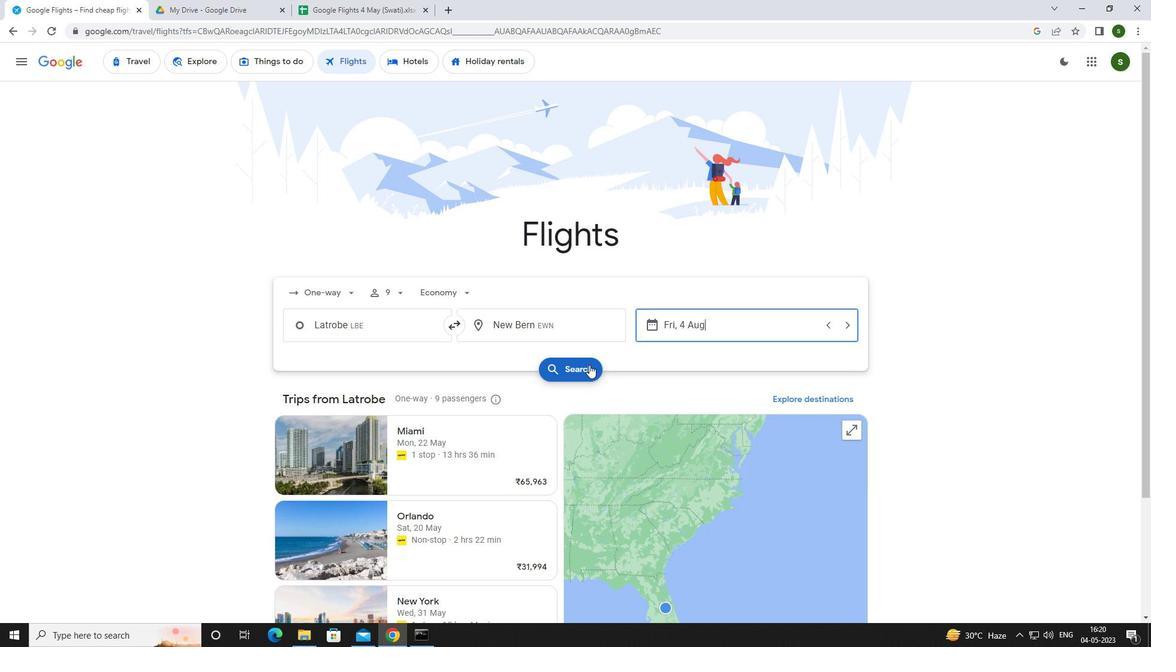 
Action: Mouse moved to (300, 170)
Screenshot: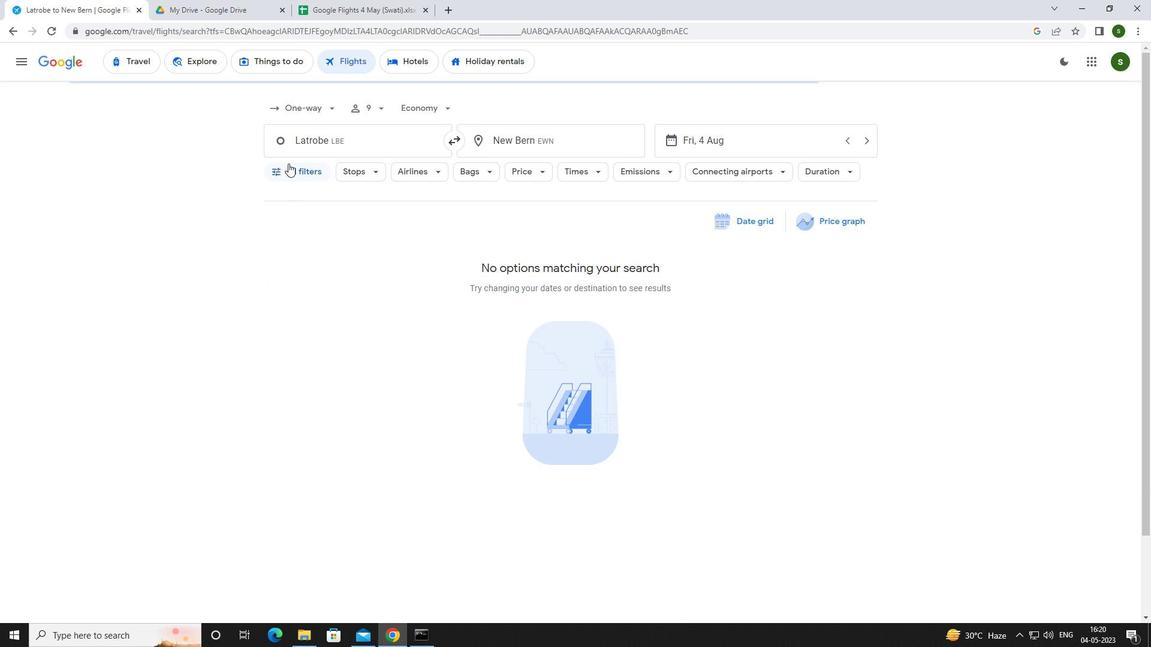 
Action: Mouse pressed left at (300, 170)
Screenshot: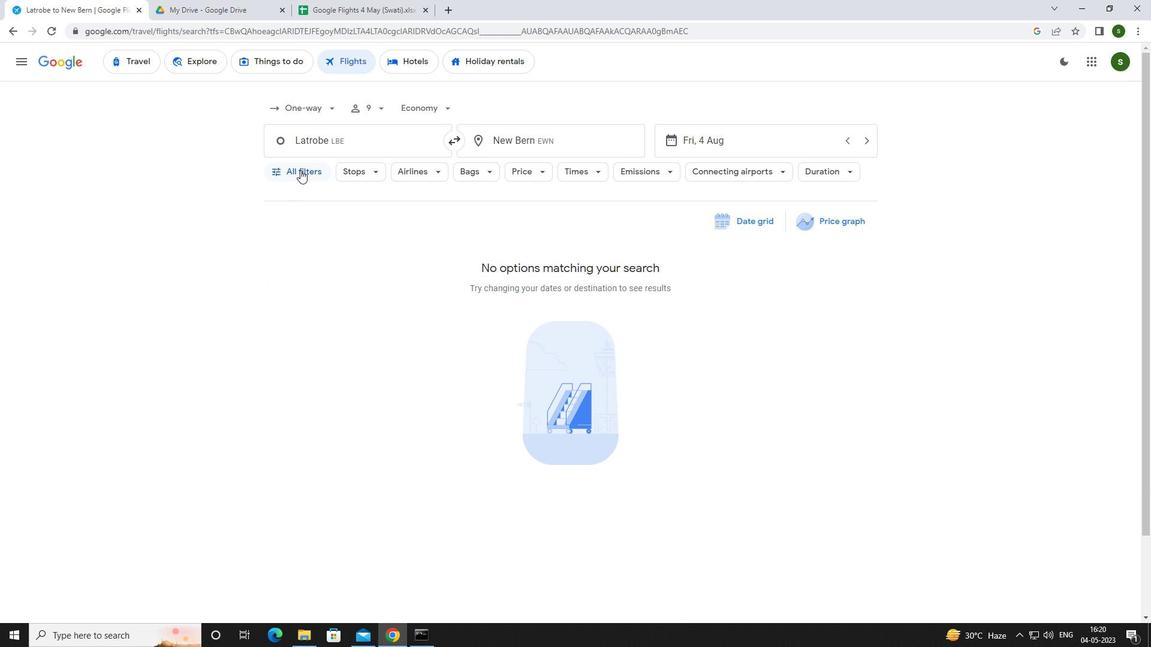 
Action: Mouse moved to (447, 425)
Screenshot: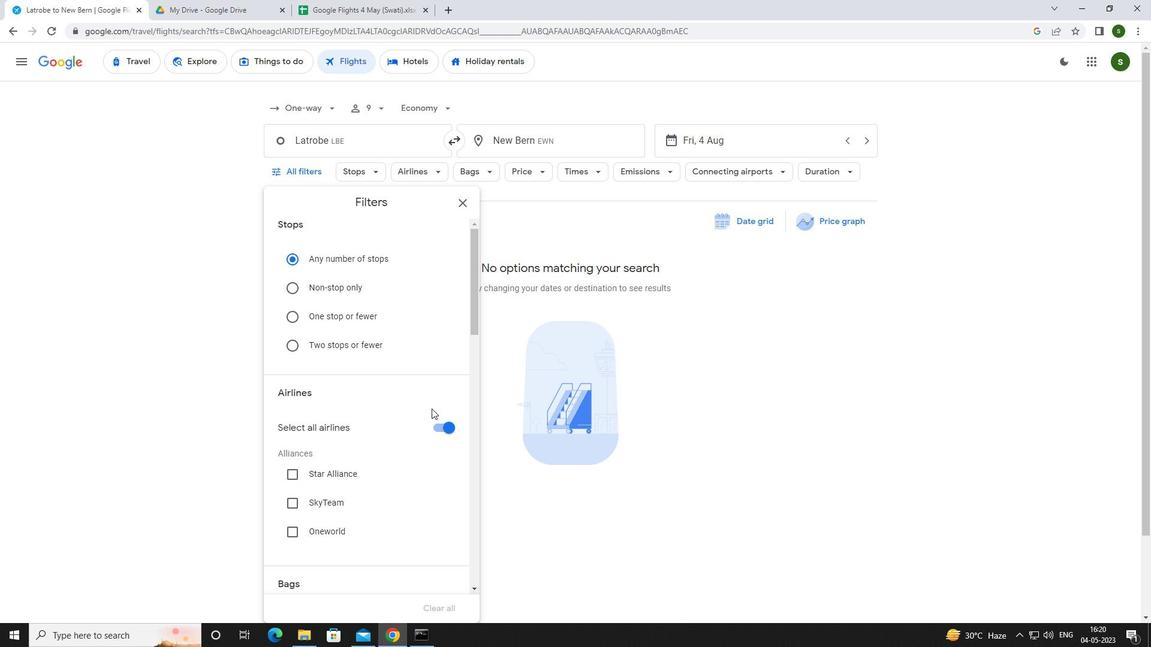 
Action: Mouse pressed left at (447, 425)
Screenshot: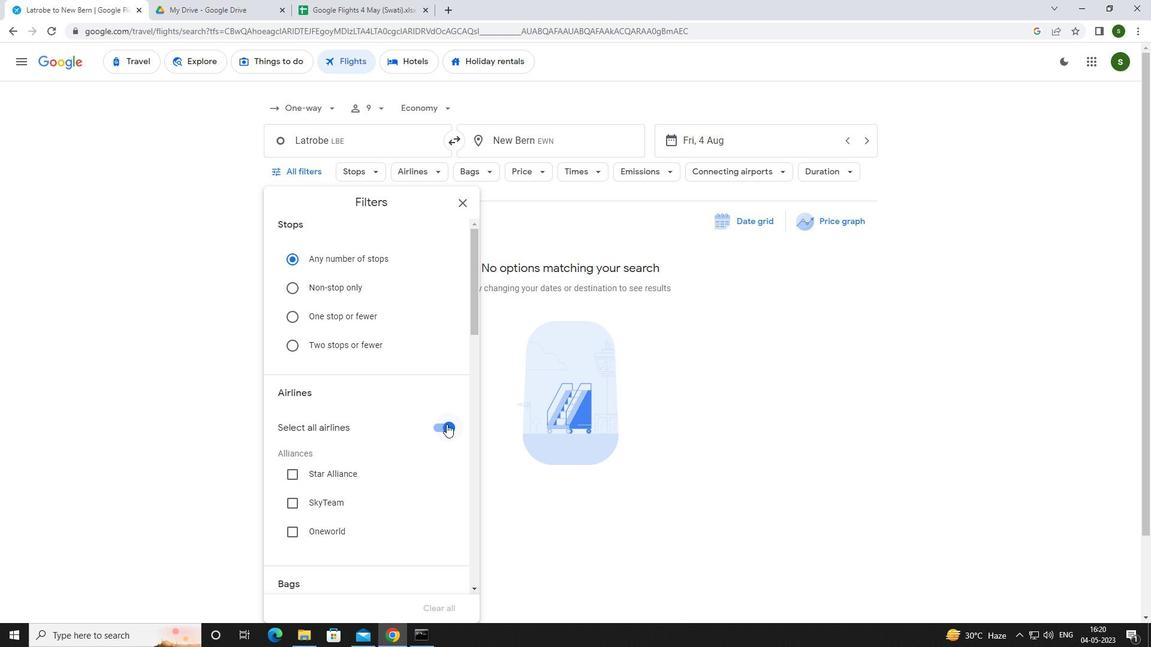 
Action: Mouse moved to (421, 390)
Screenshot: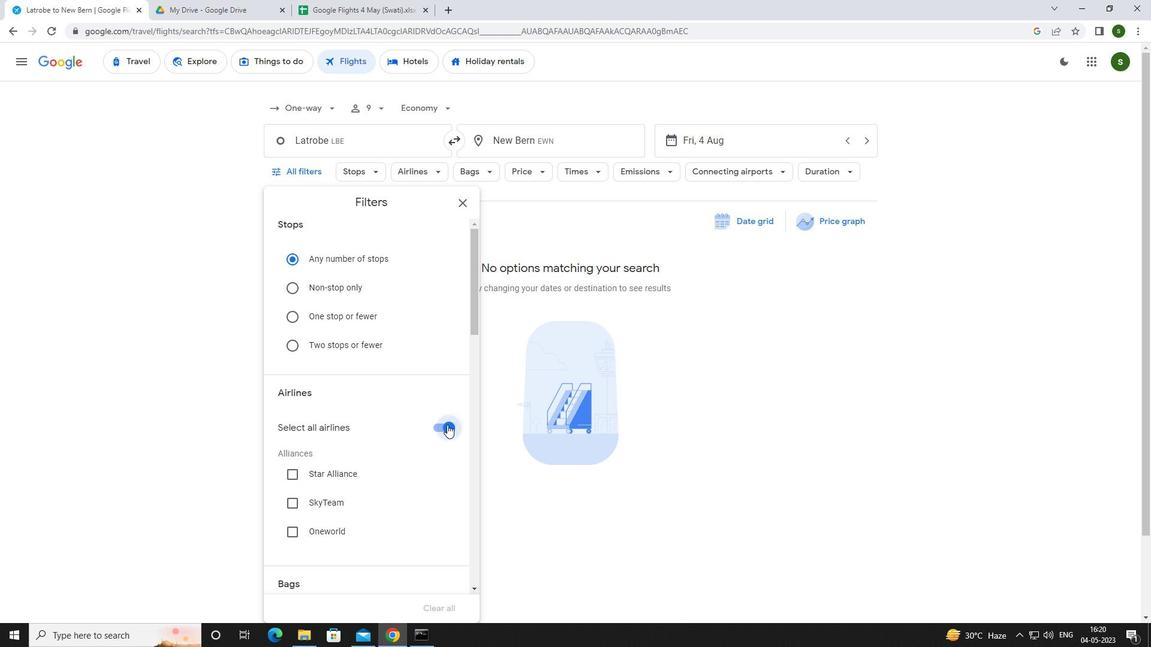 
Action: Mouse scrolled (421, 390) with delta (0, 0)
Screenshot: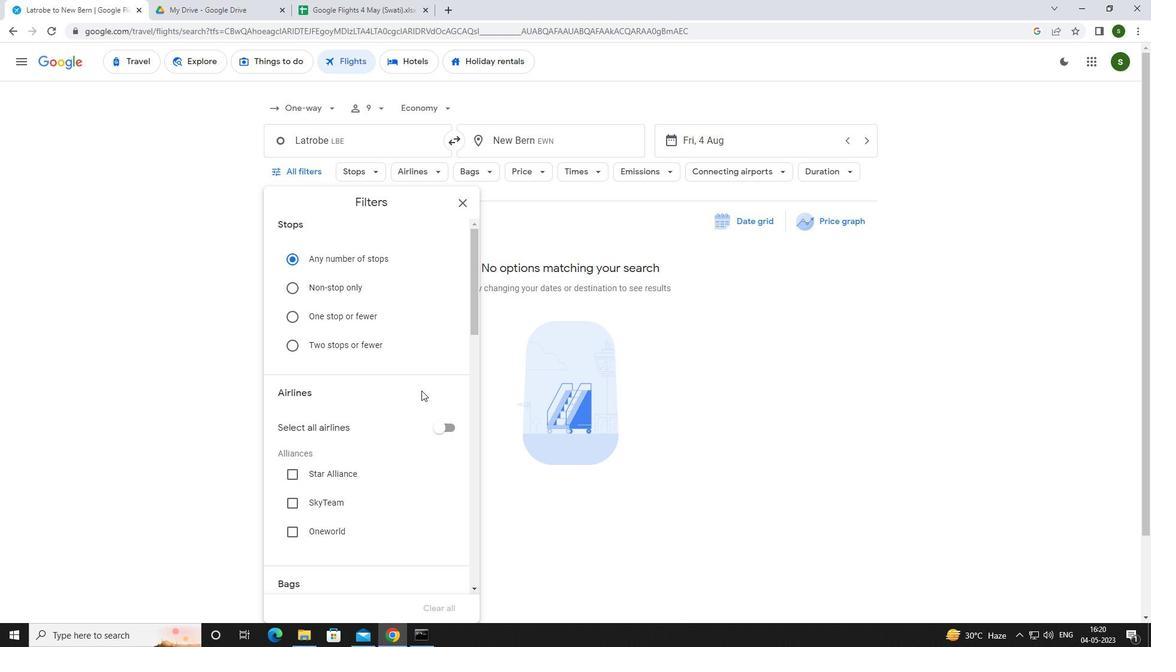 
Action: Mouse scrolled (421, 390) with delta (0, 0)
Screenshot: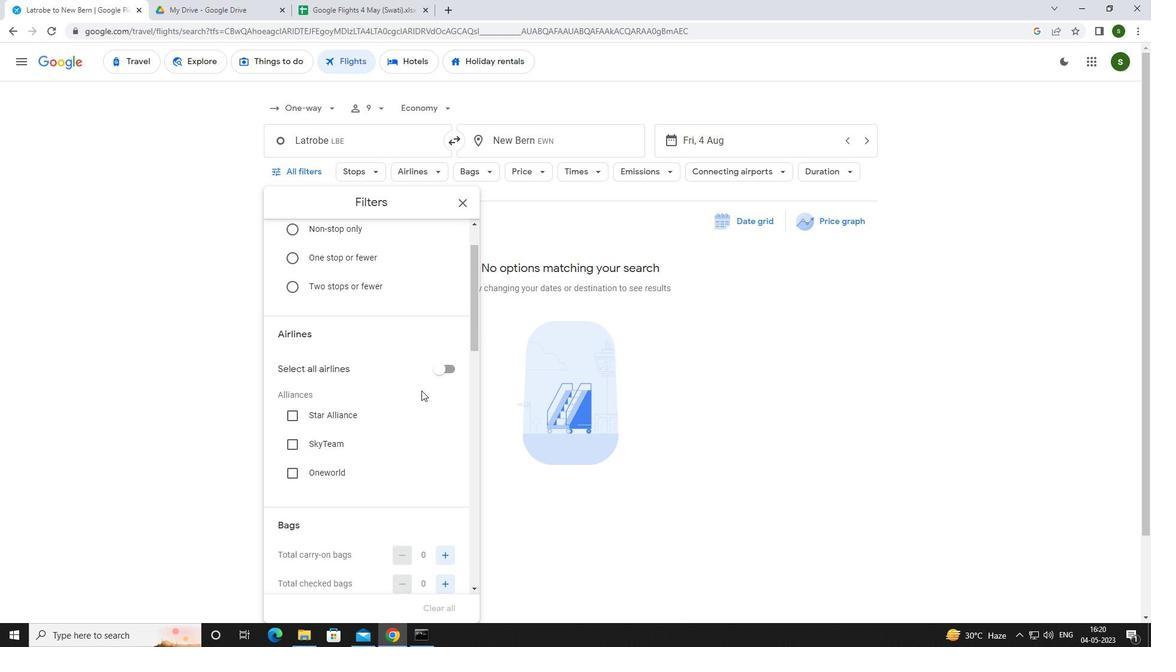 
Action: Mouse scrolled (421, 390) with delta (0, 0)
Screenshot: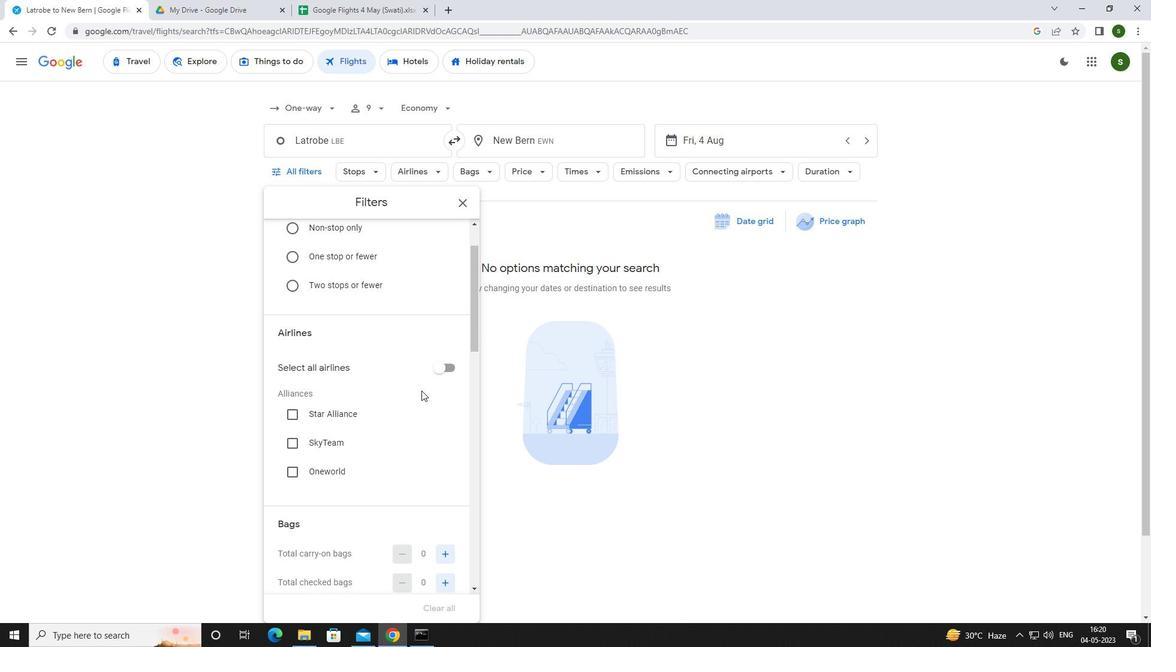 
Action: Mouse moved to (421, 390)
Screenshot: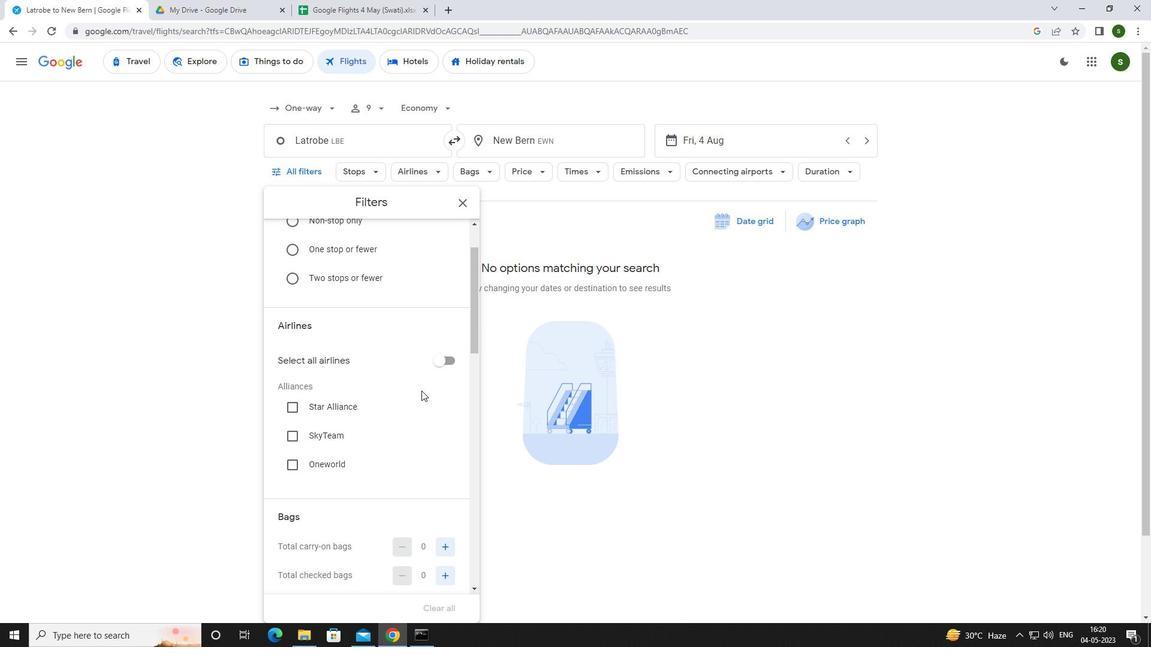 
Action: Mouse scrolled (421, 389) with delta (0, 0)
Screenshot: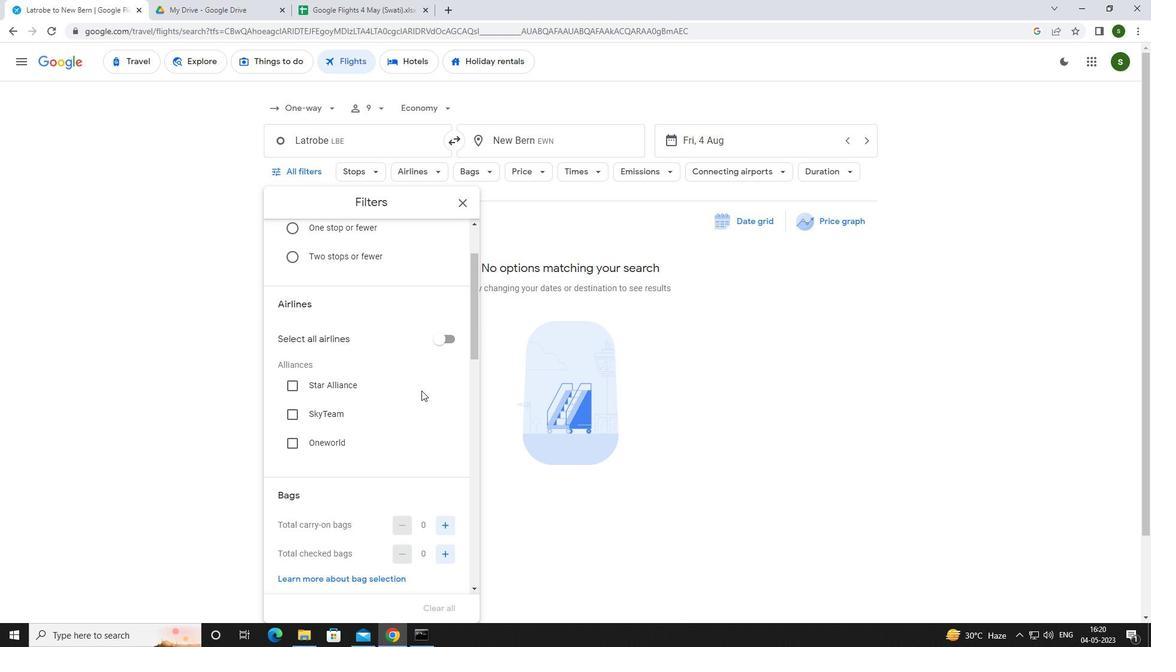 
Action: Mouse moved to (443, 402)
Screenshot: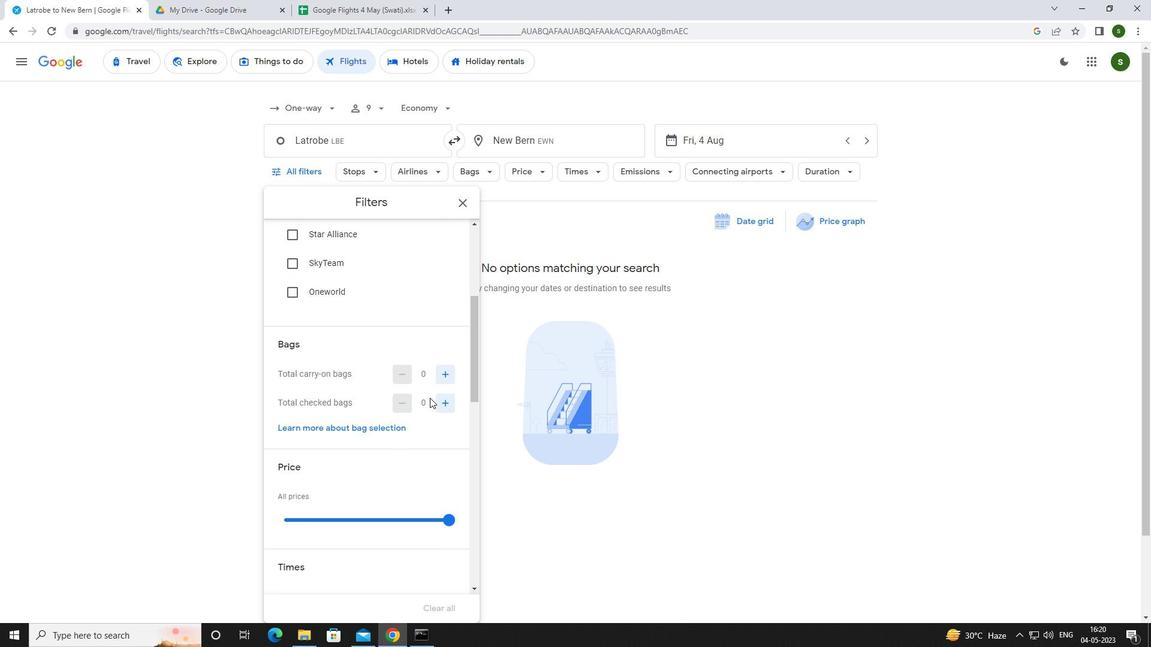 
Action: Mouse pressed left at (443, 402)
Screenshot: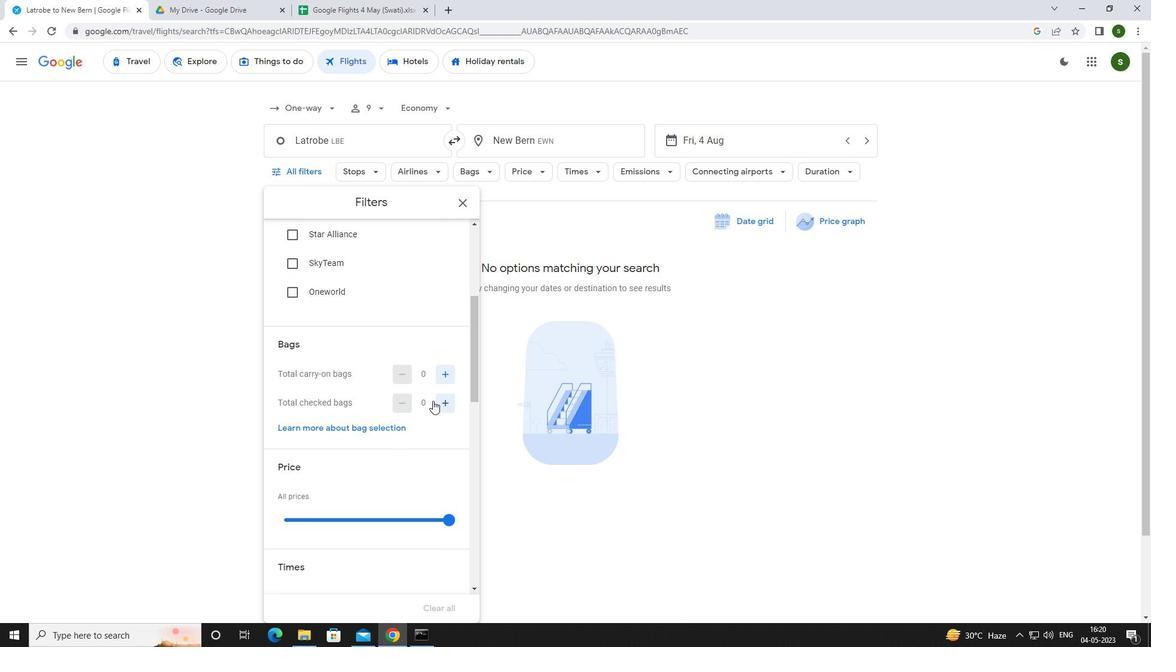 
Action: Mouse pressed left at (443, 402)
Screenshot: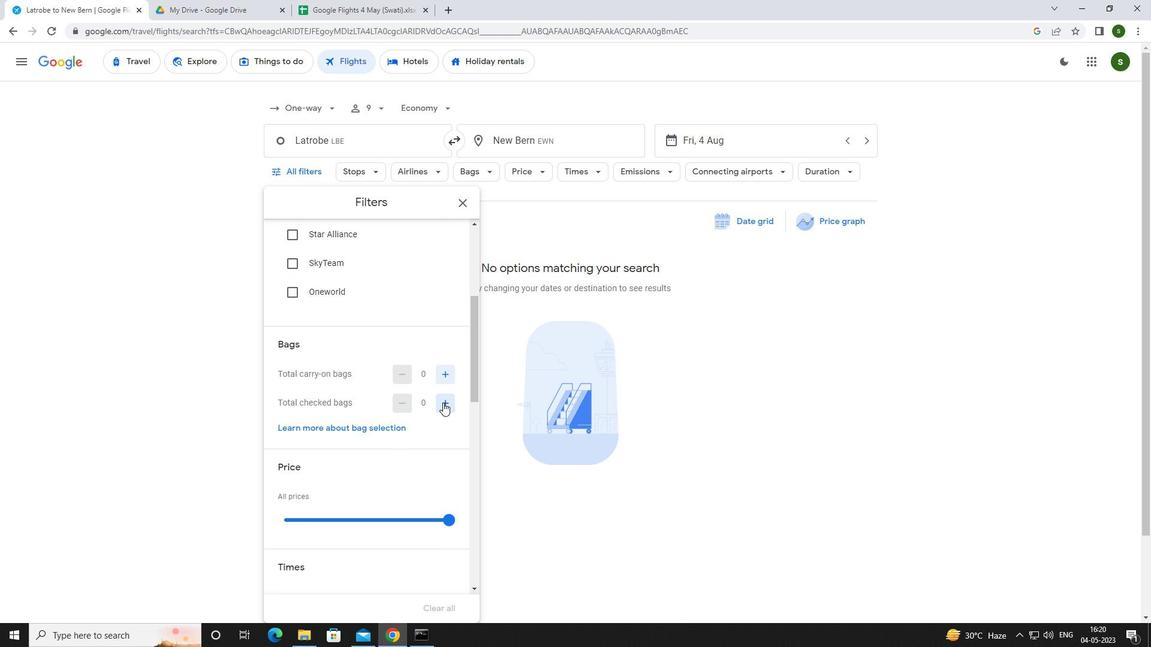 
Action: Mouse scrolled (443, 402) with delta (0, 0)
Screenshot: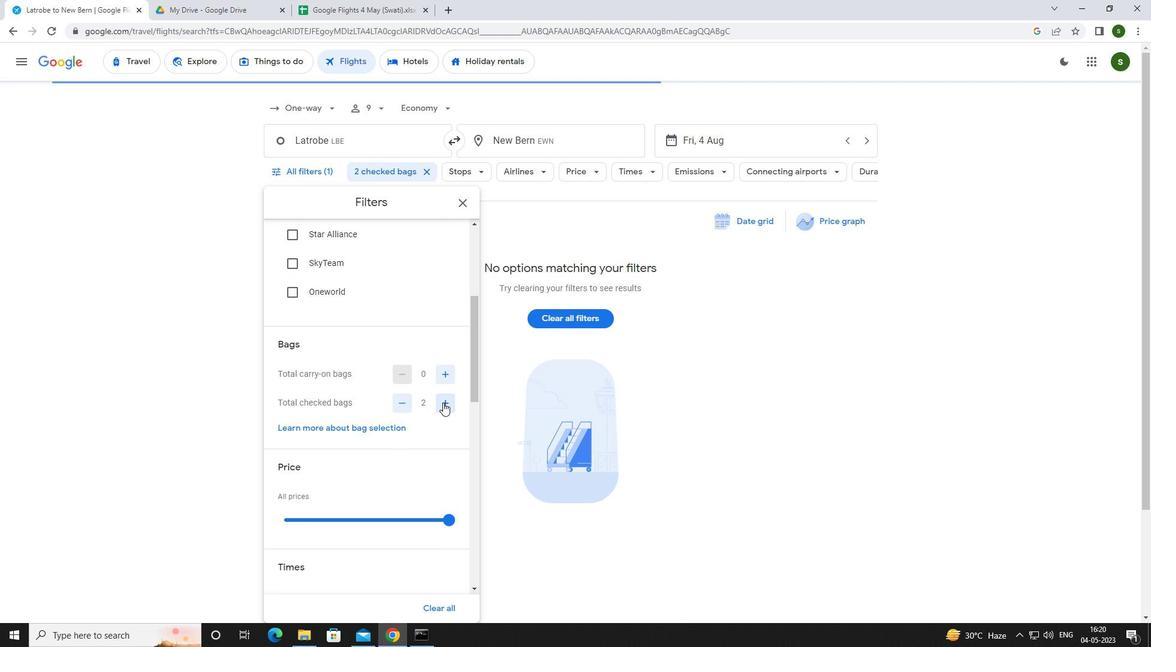 
Action: Mouse scrolled (443, 402) with delta (0, 0)
Screenshot: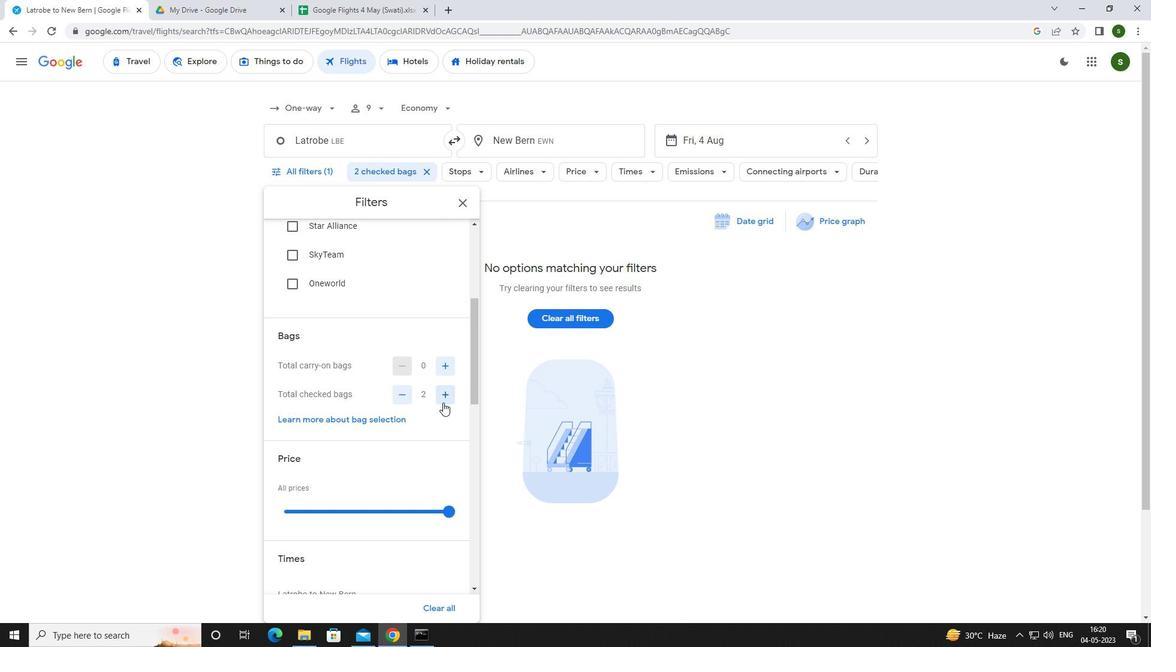 
Action: Mouse moved to (449, 394)
Screenshot: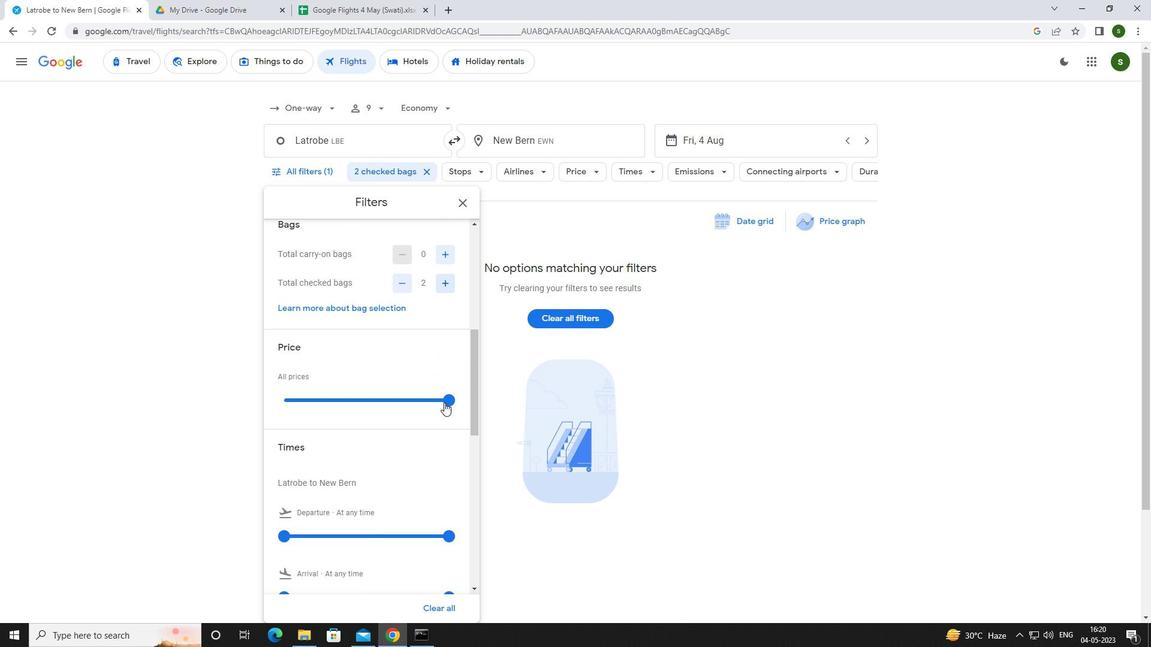 
Action: Mouse pressed left at (449, 394)
Screenshot: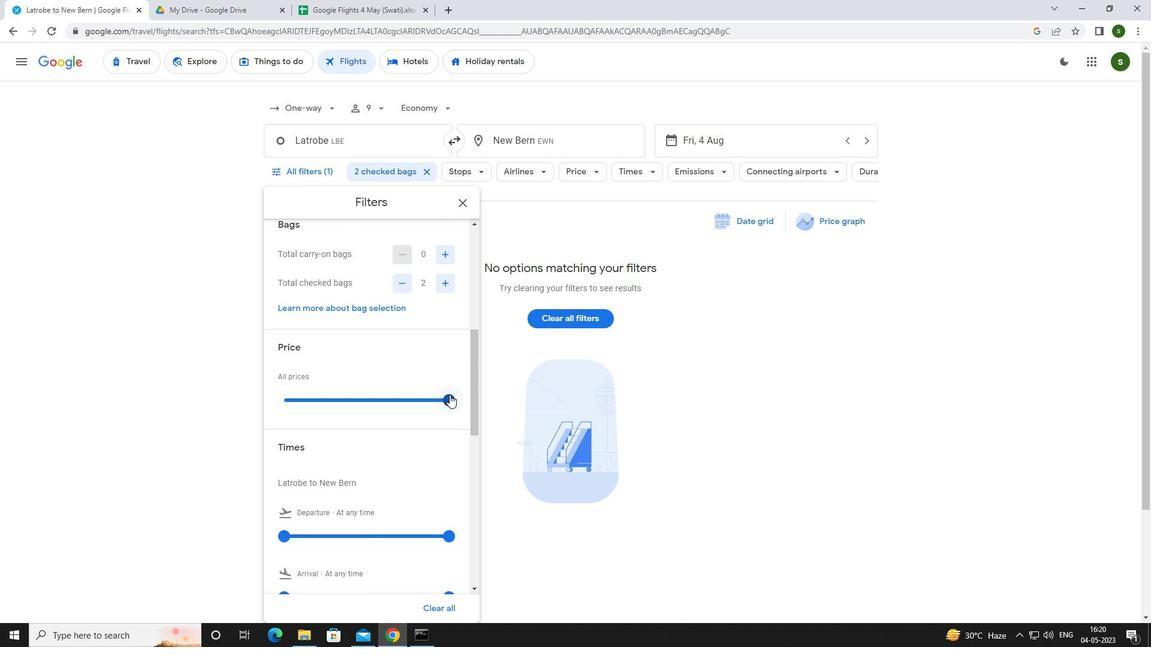 
Action: Mouse scrolled (449, 393) with delta (0, 0)
Screenshot: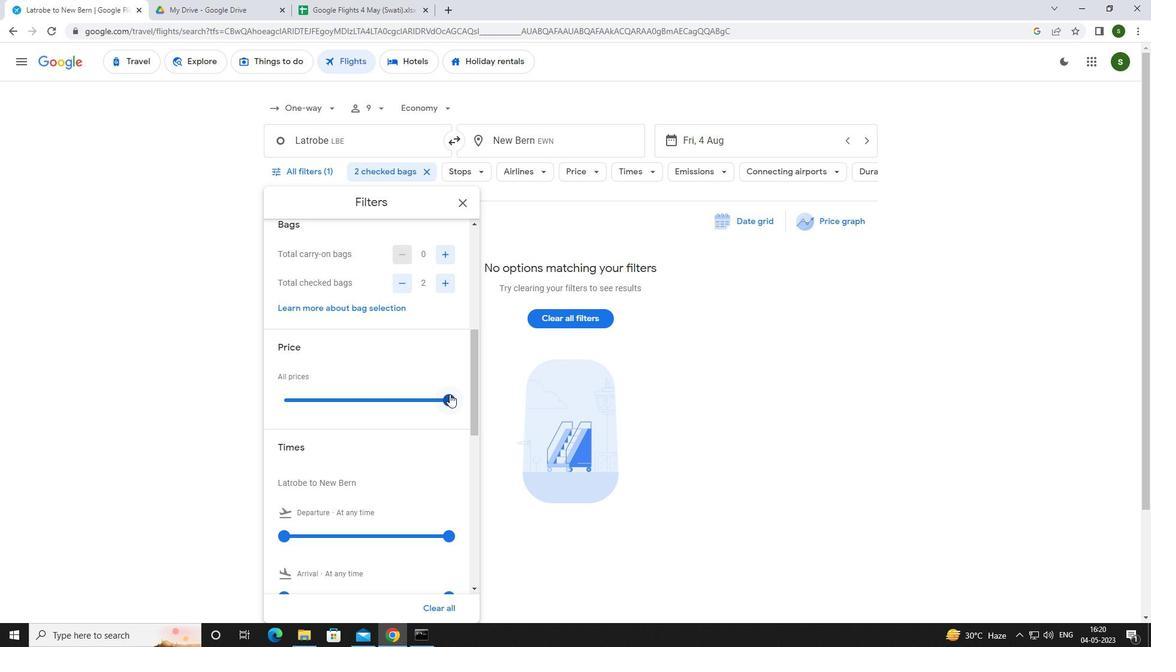 
Action: Mouse scrolled (449, 393) with delta (0, 0)
Screenshot: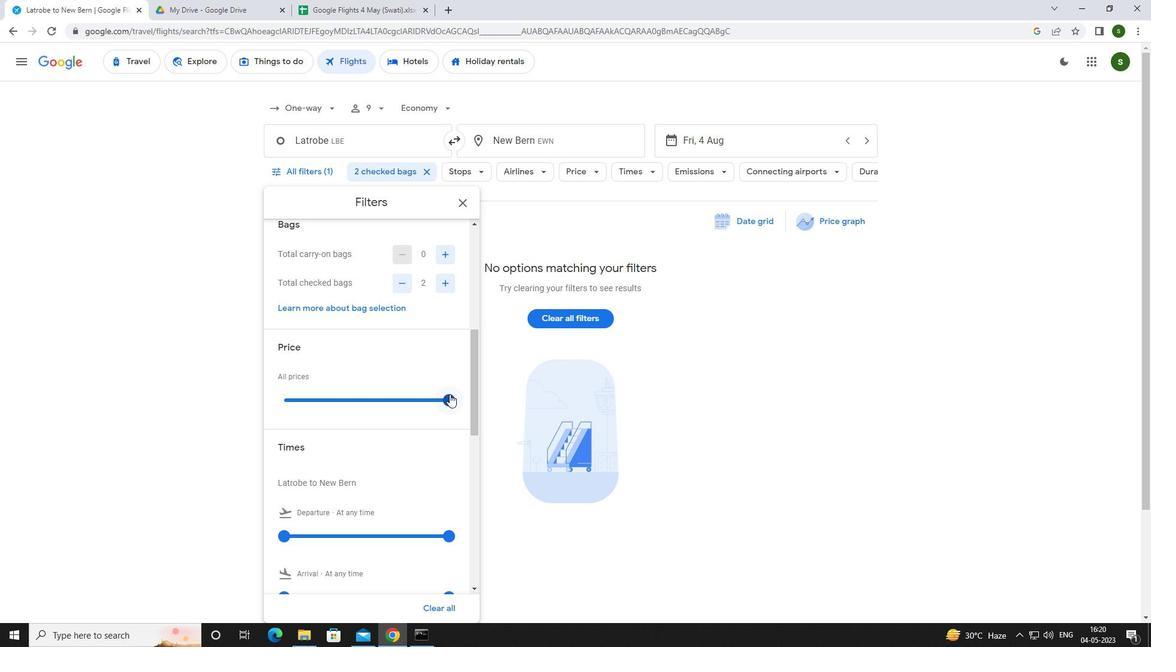 
Action: Mouse moved to (283, 418)
Screenshot: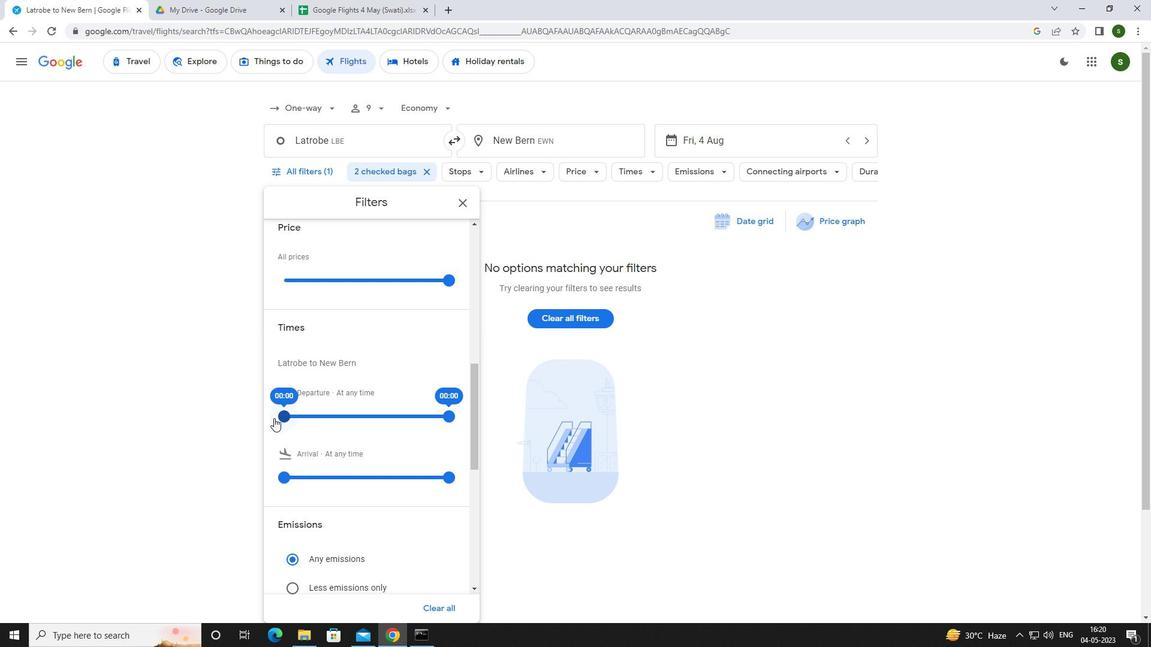 
Action: Mouse pressed left at (283, 418)
Screenshot: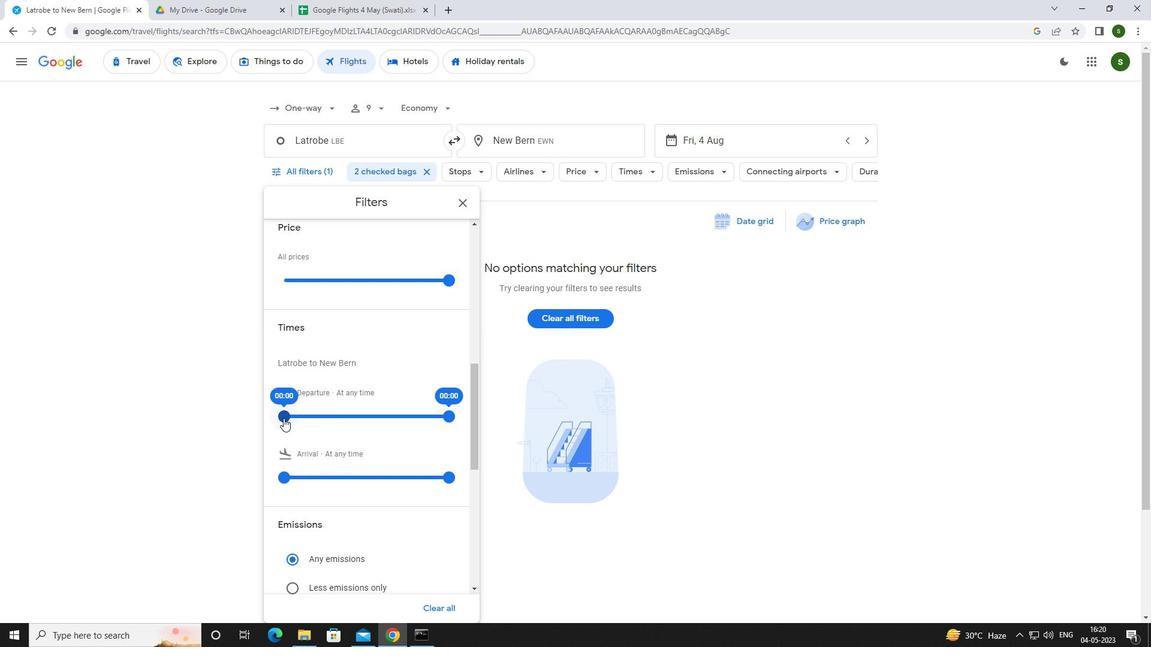 
Action: Mouse moved to (648, 456)
Screenshot: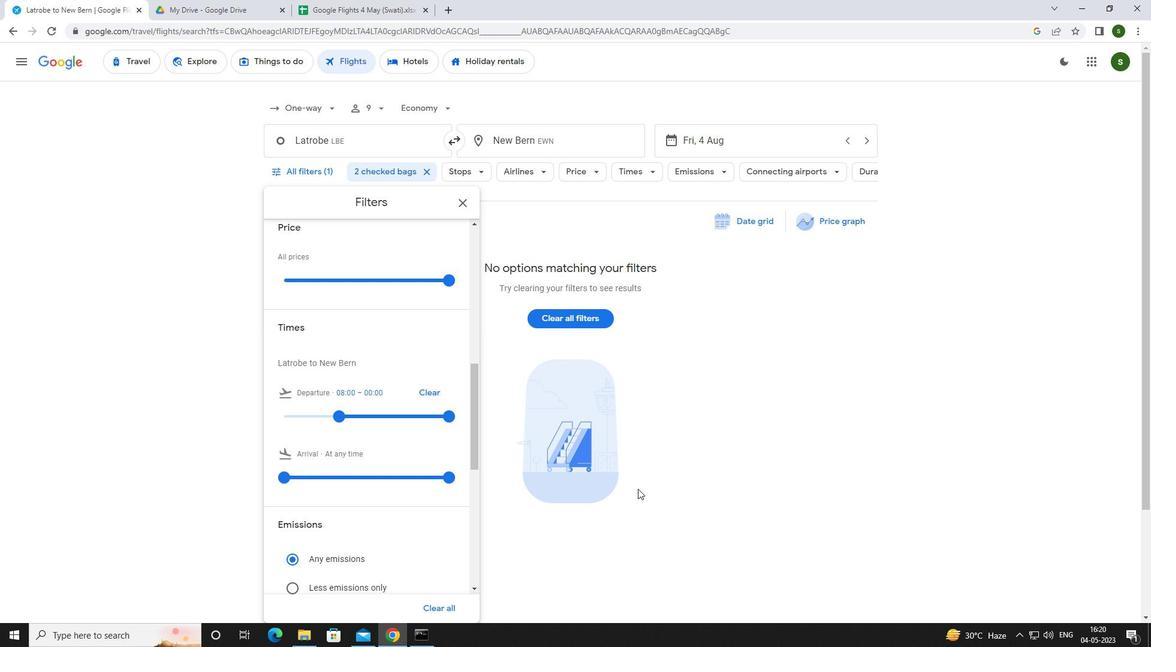 
Action: Mouse pressed left at (648, 456)
Screenshot: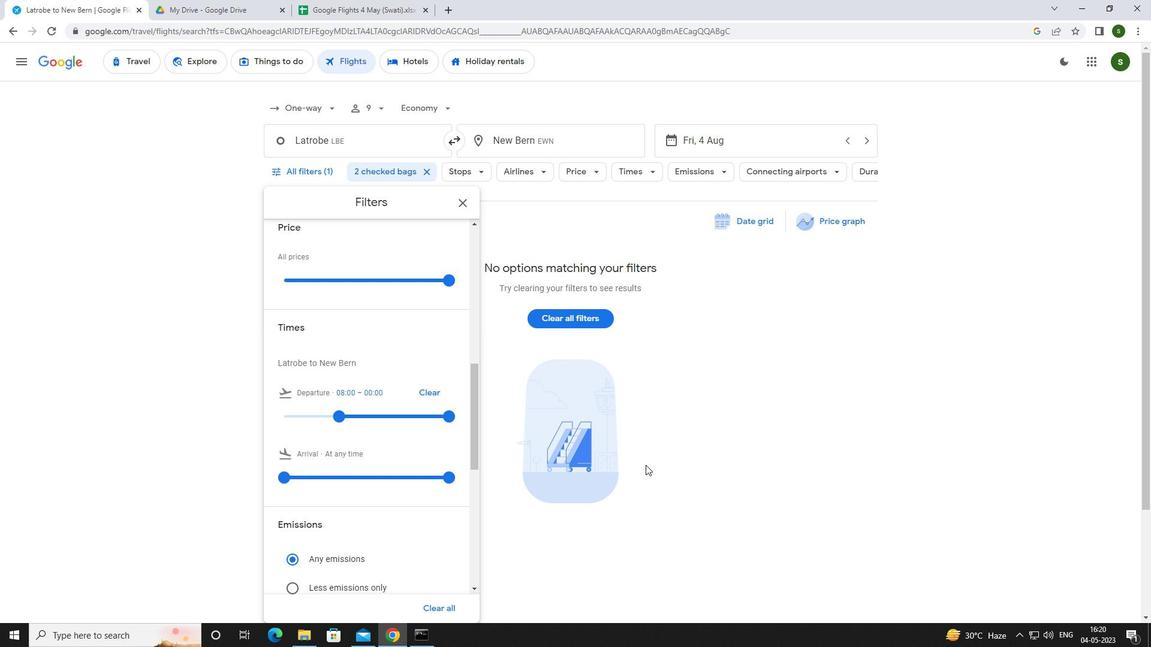 
